 Task: Look for products in the category "Women's Health" from Solaray only.
Action: Mouse moved to (266, 147)
Screenshot: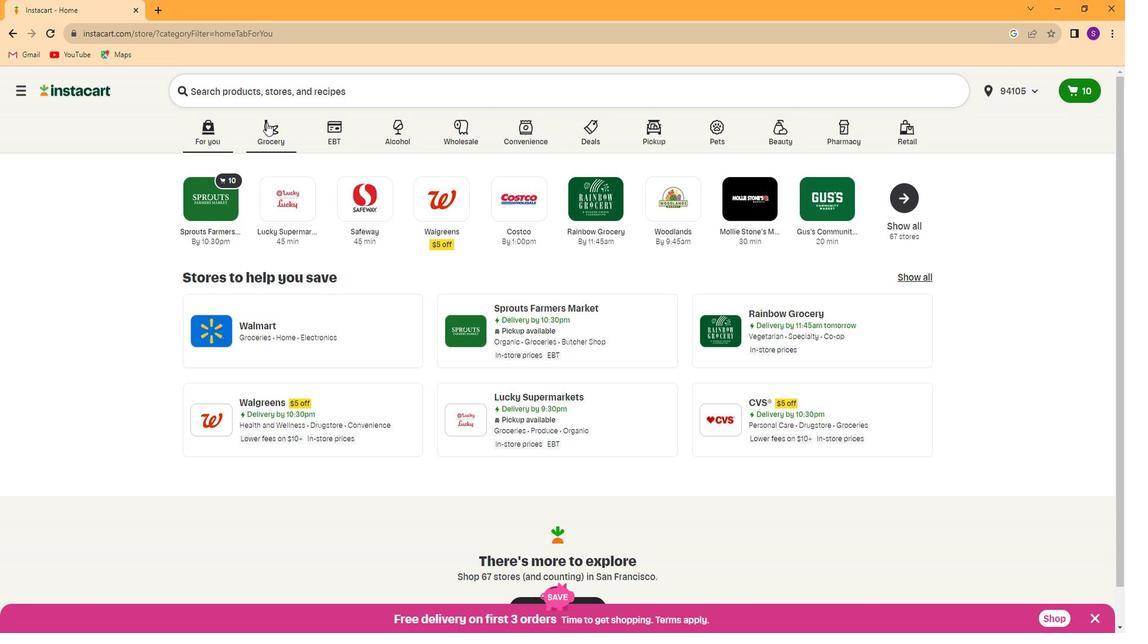 
Action: Mouse pressed left at (266, 147)
Screenshot: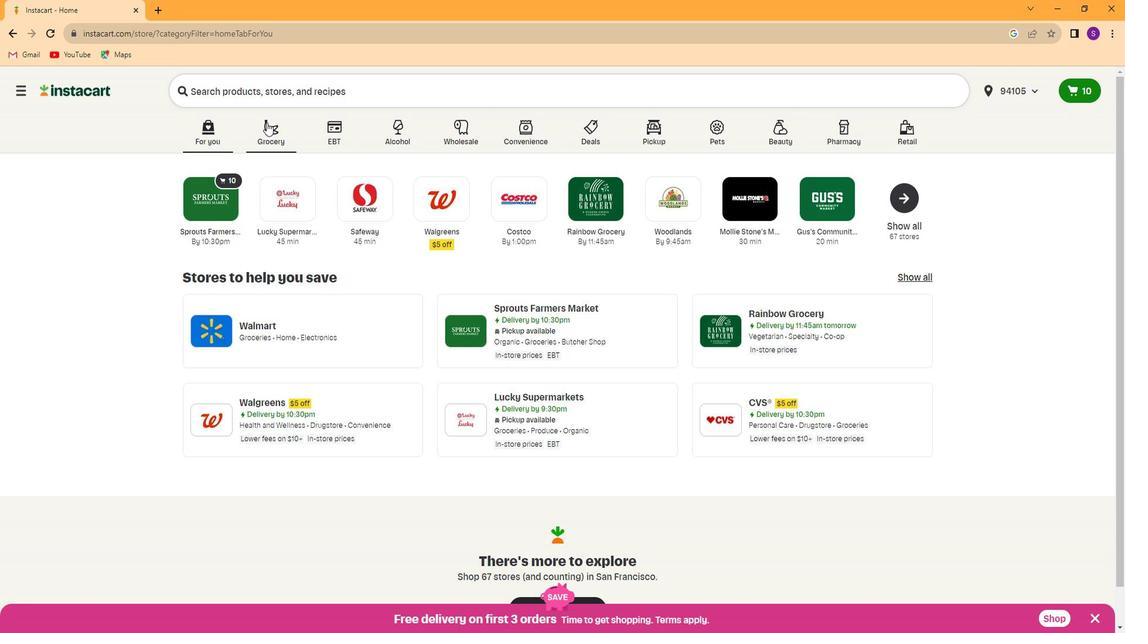 
Action: Mouse moved to (780, 239)
Screenshot: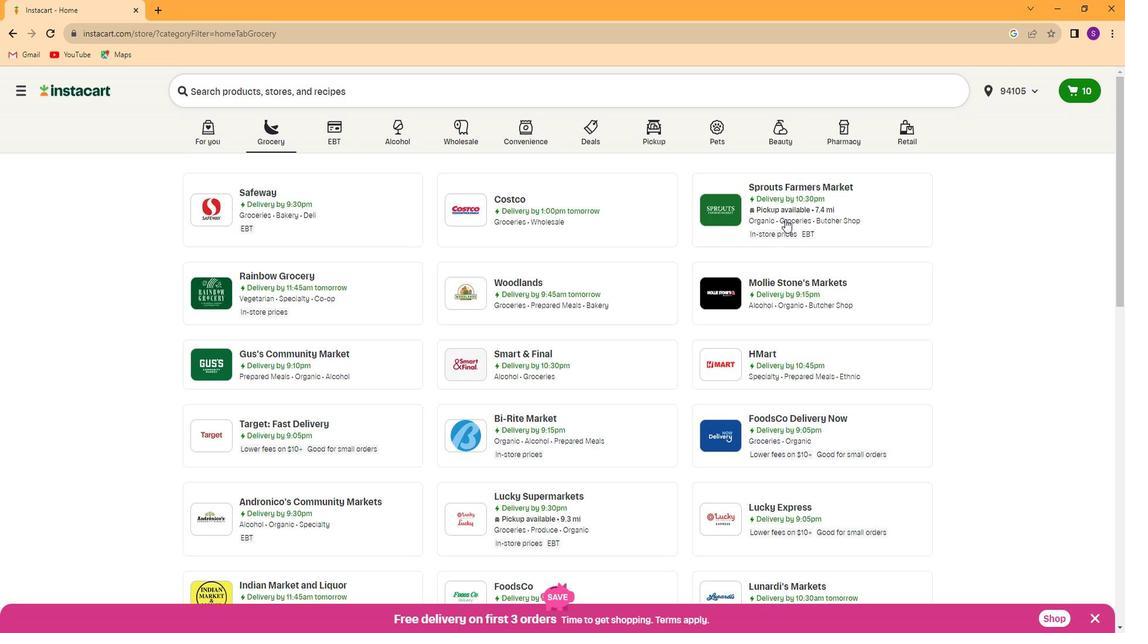 
Action: Mouse pressed left at (780, 239)
Screenshot: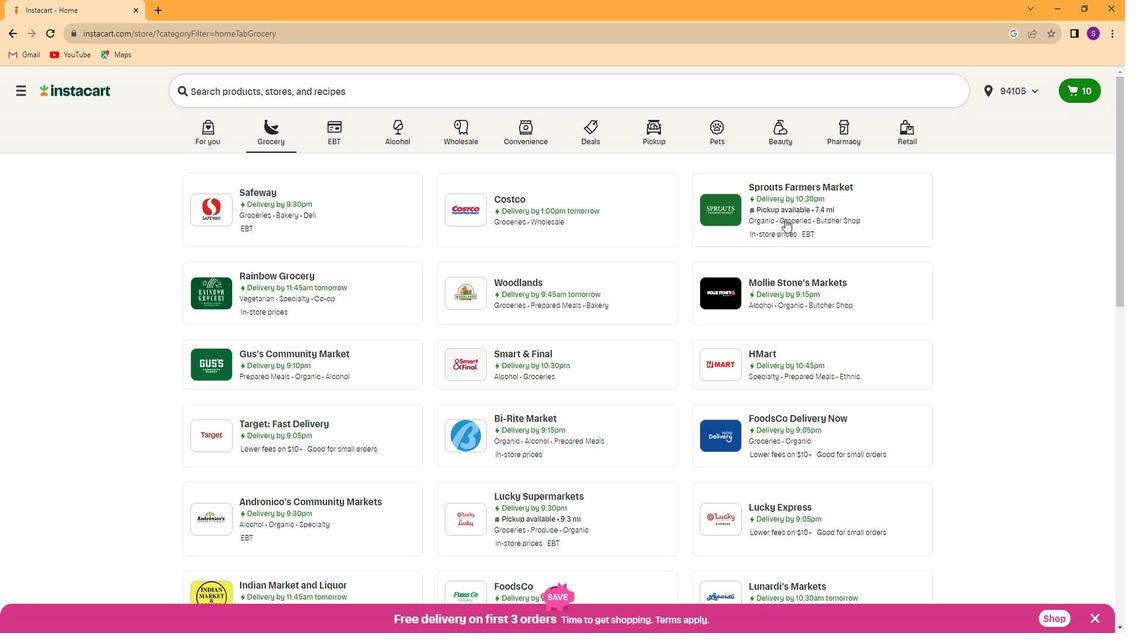 
Action: Mouse moved to (58, 455)
Screenshot: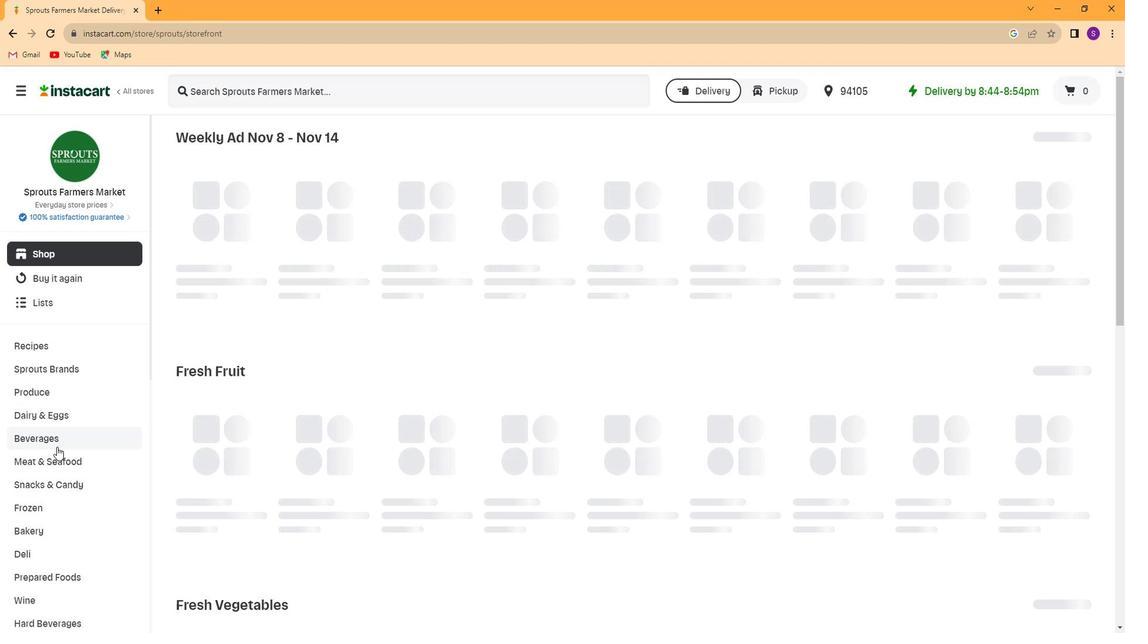 
Action: Mouse scrolled (58, 454) with delta (0, 0)
Screenshot: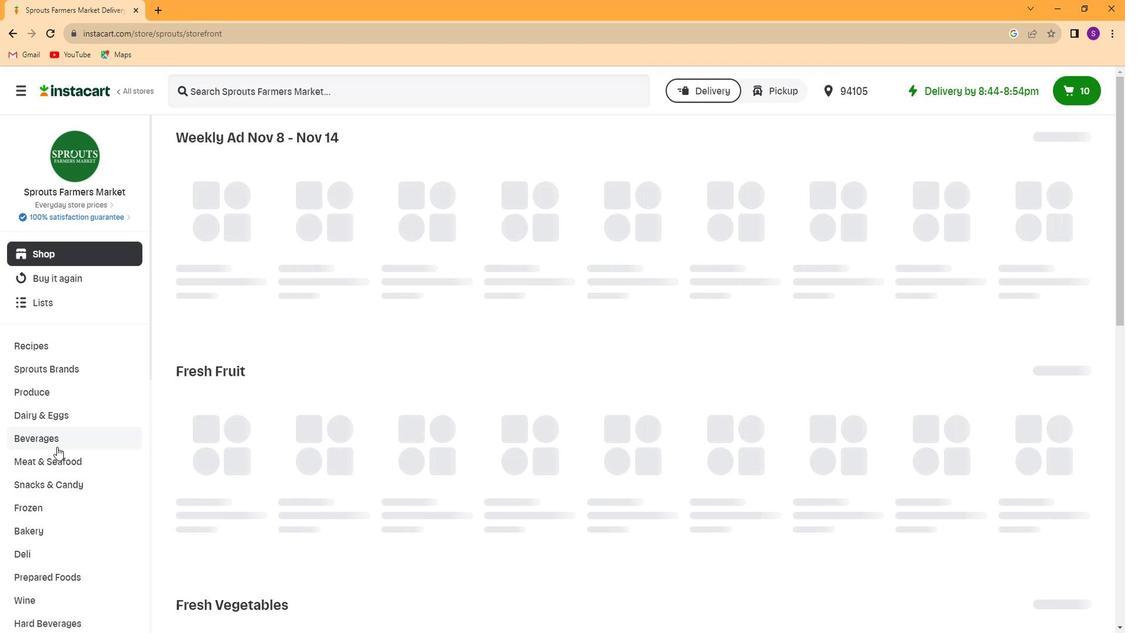 
Action: Mouse scrolled (58, 454) with delta (0, 0)
Screenshot: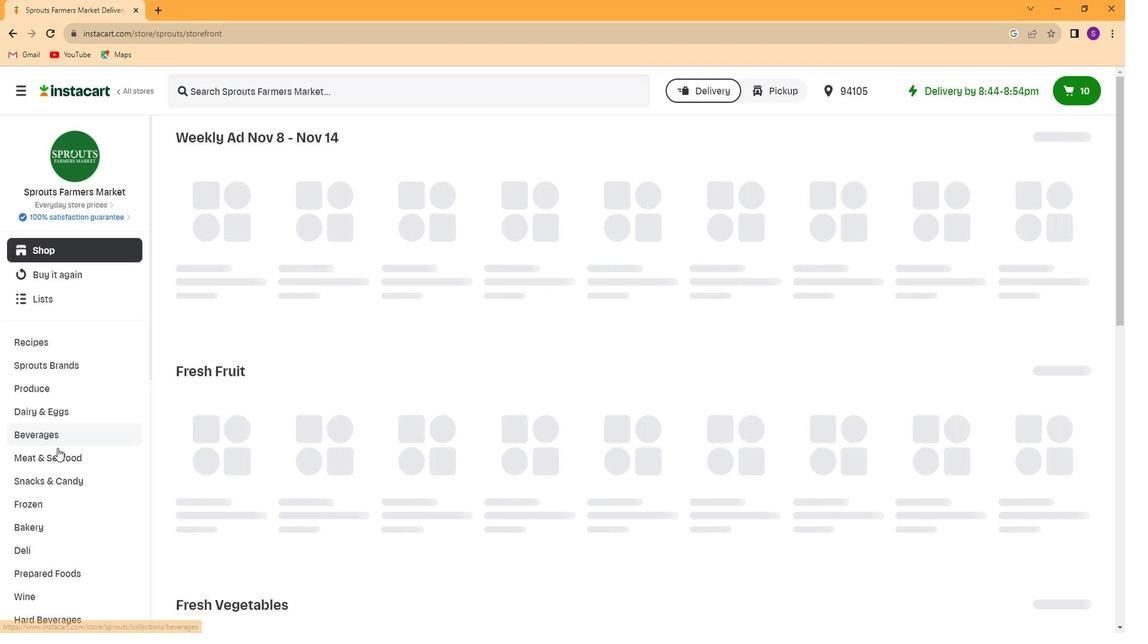 
Action: Mouse moved to (59, 456)
Screenshot: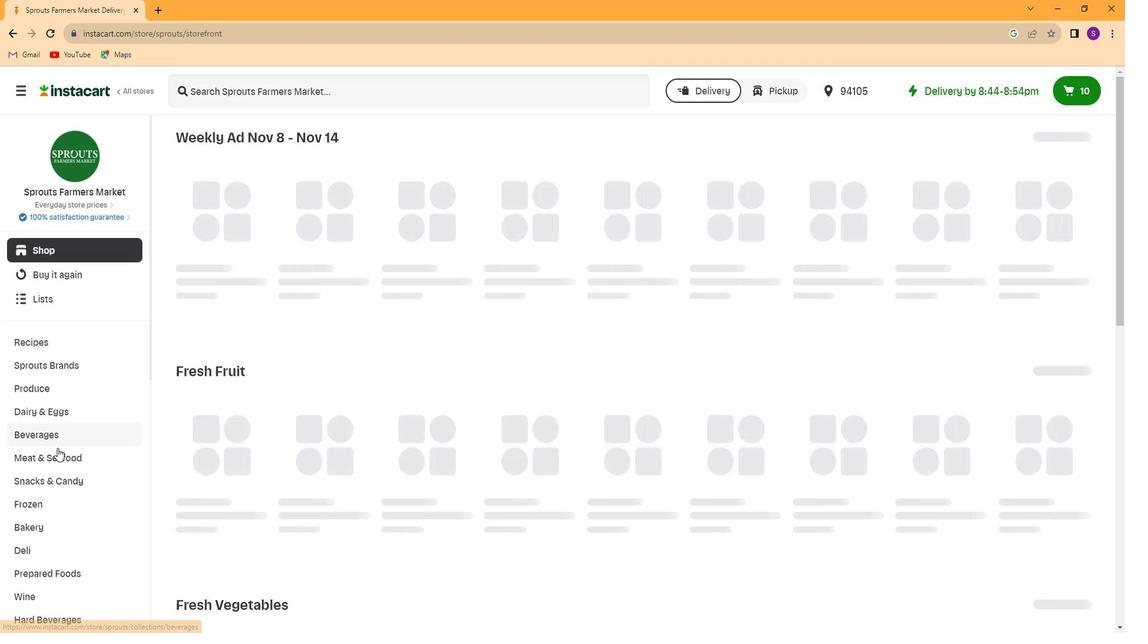 
Action: Mouse scrolled (59, 455) with delta (0, 0)
Screenshot: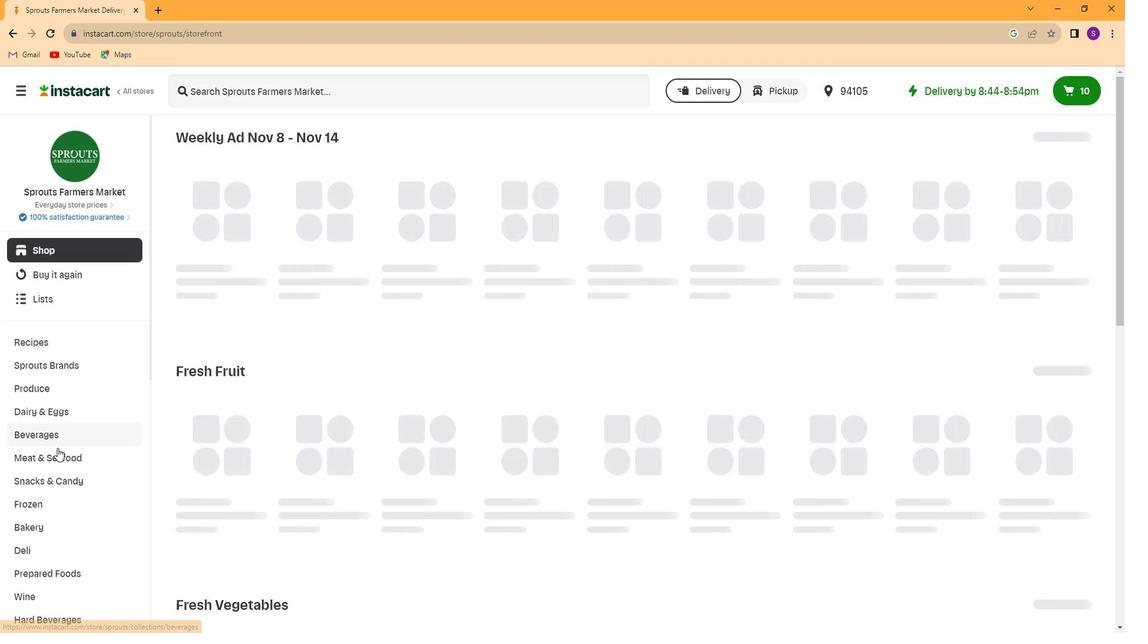 
Action: Mouse moved to (58, 457)
Screenshot: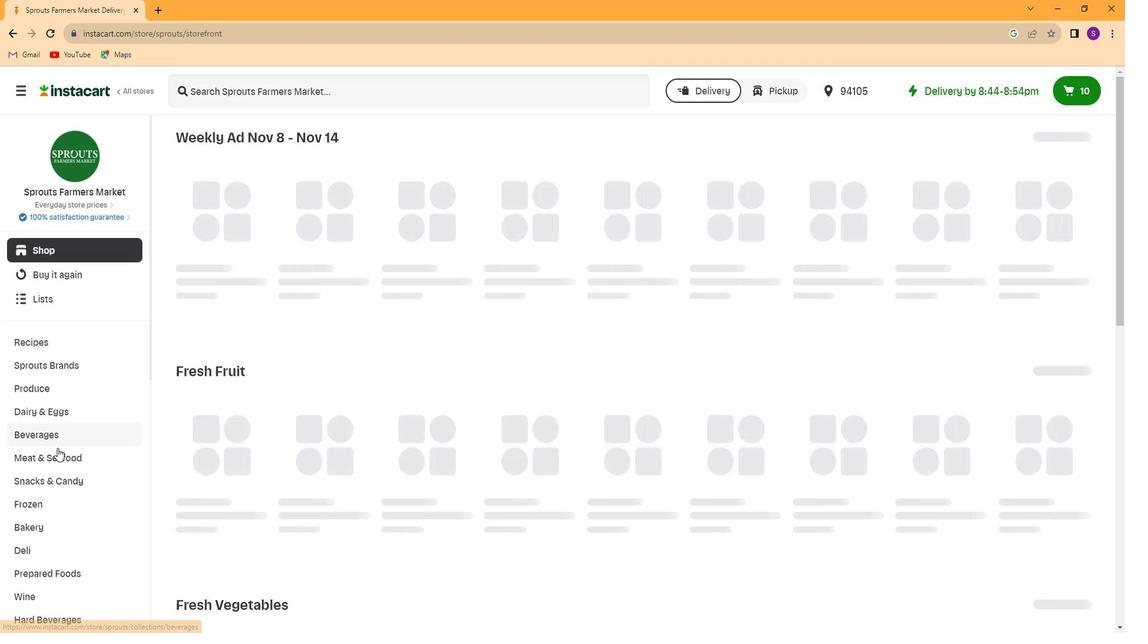 
Action: Mouse scrolled (58, 457) with delta (0, 0)
Screenshot: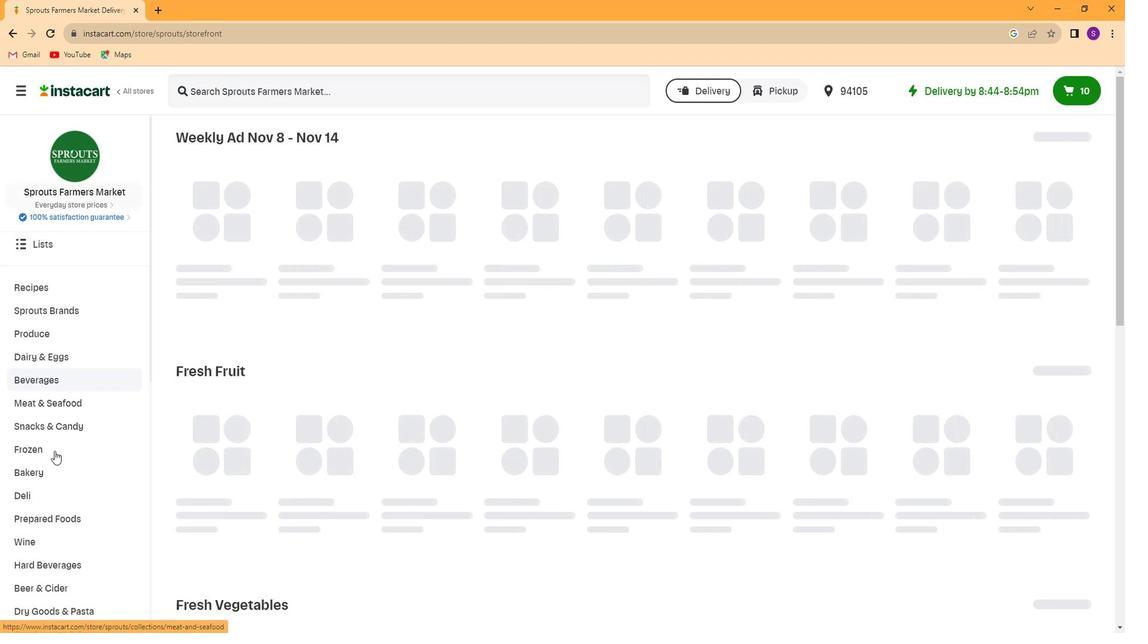 
Action: Mouse moved to (56, 459)
Screenshot: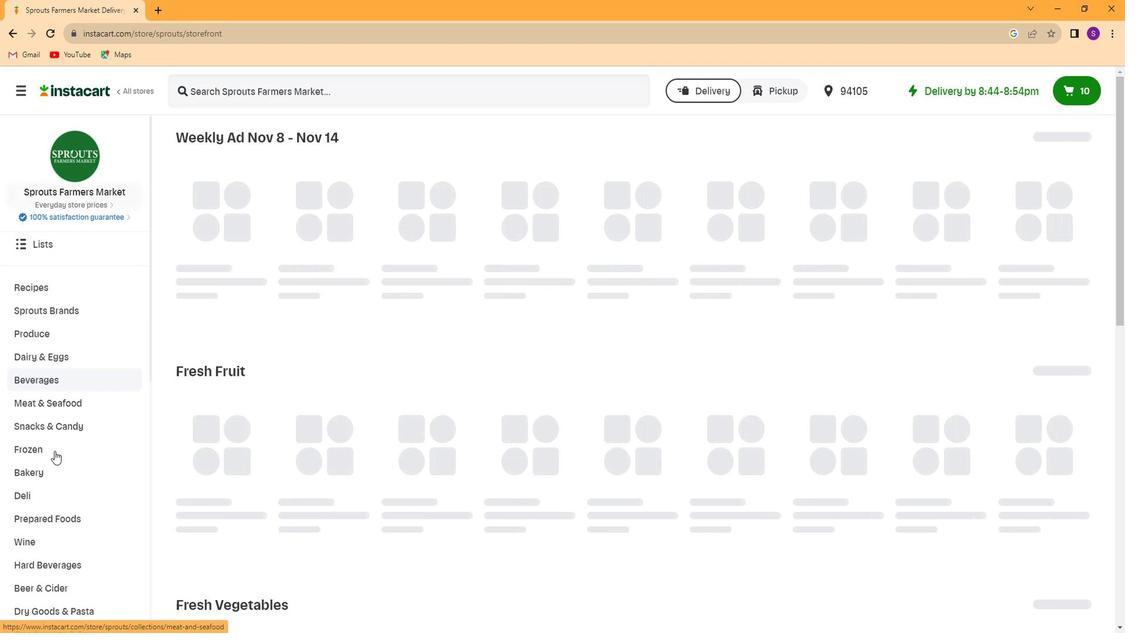 
Action: Mouse scrolled (56, 458) with delta (0, 0)
Screenshot: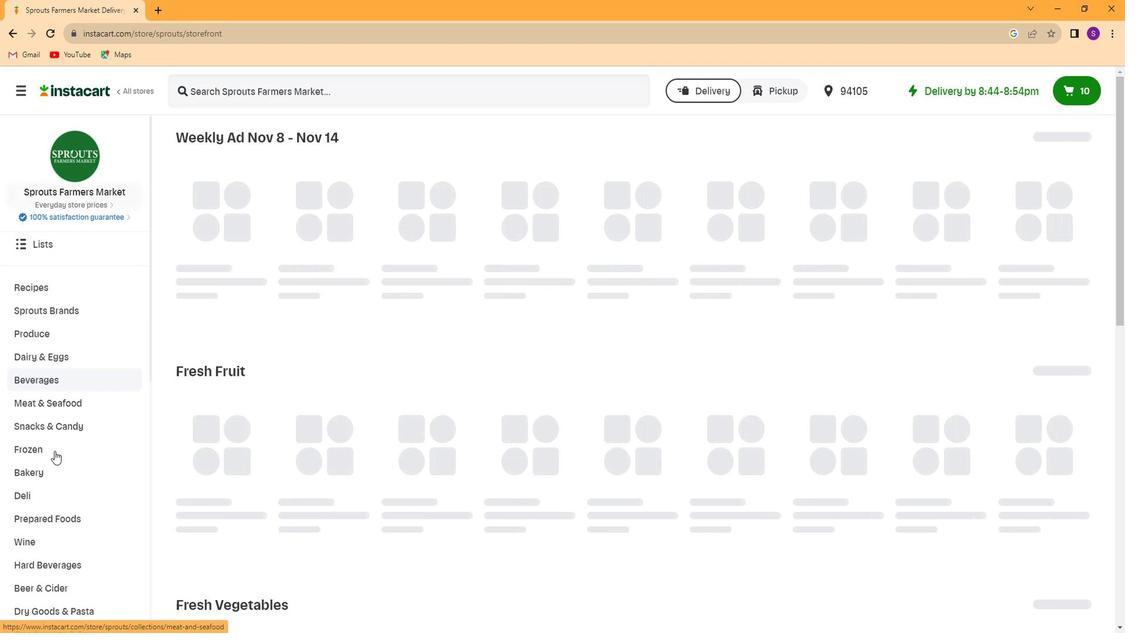 
Action: Mouse scrolled (56, 458) with delta (0, 0)
Screenshot: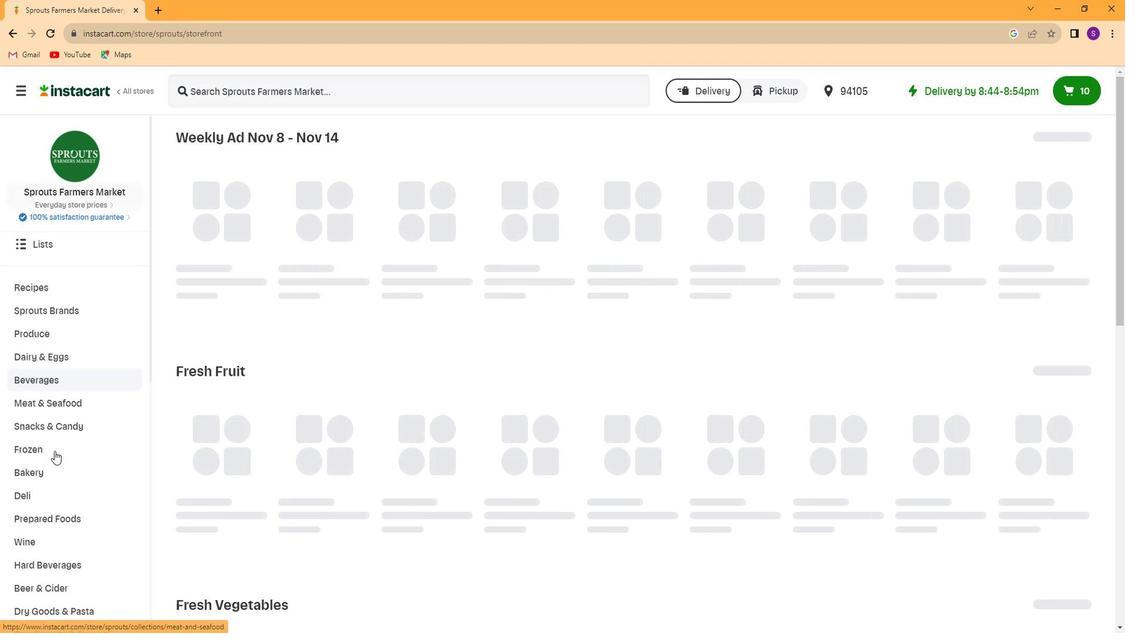 
Action: Mouse scrolled (56, 458) with delta (0, 0)
Screenshot: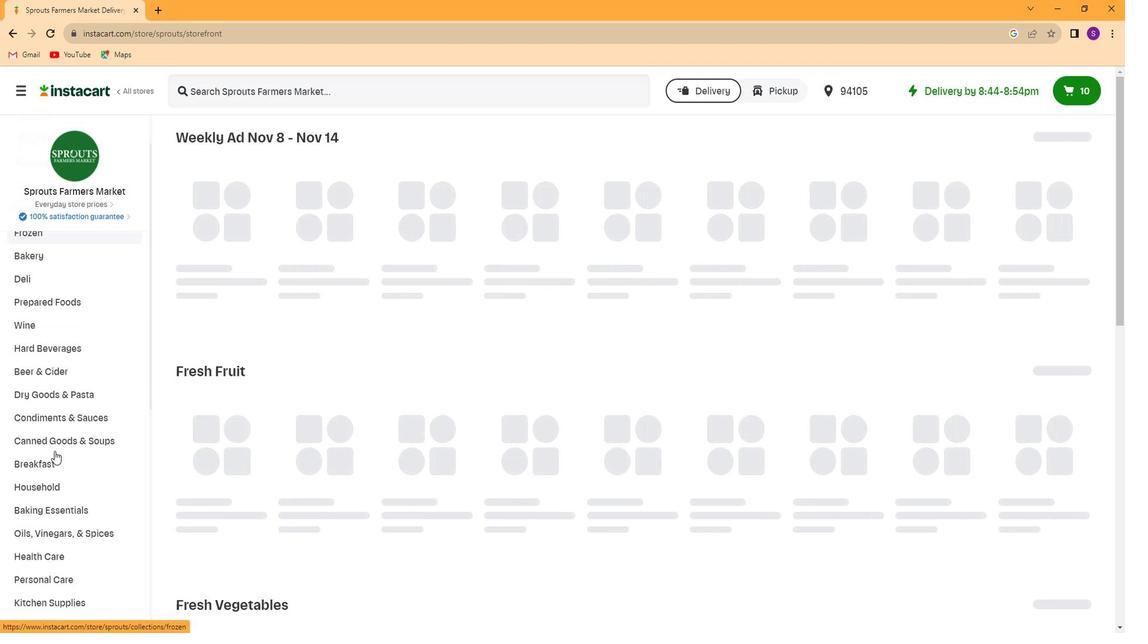 
Action: Mouse scrolled (56, 458) with delta (0, 0)
Screenshot: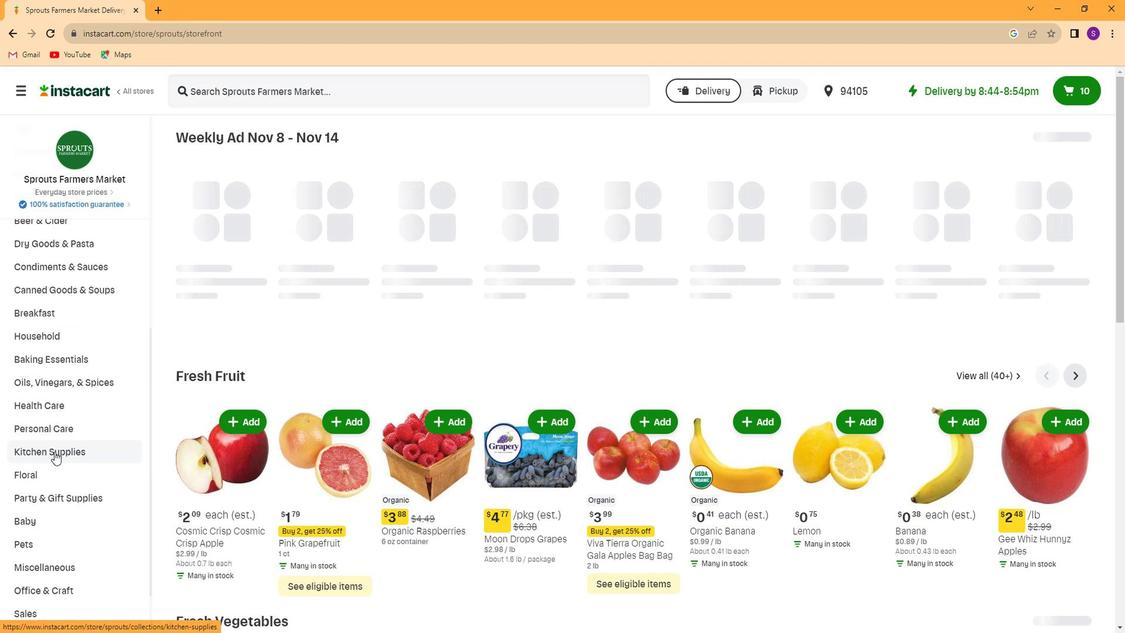 
Action: Mouse moved to (55, 461)
Screenshot: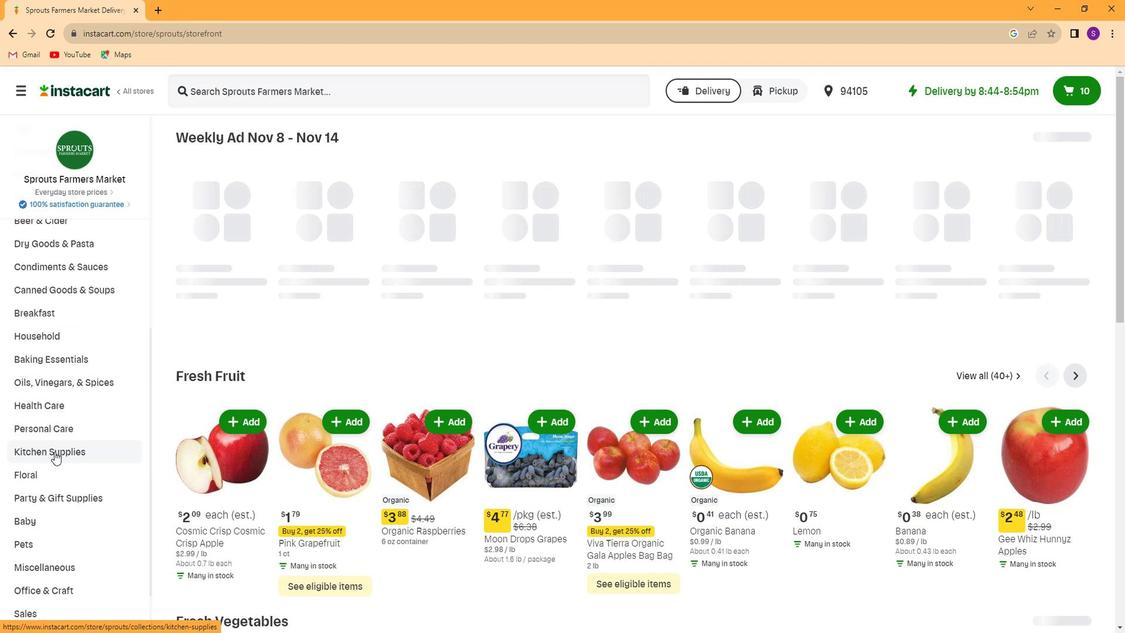 
Action: Mouse scrolled (55, 461) with delta (0, 0)
Screenshot: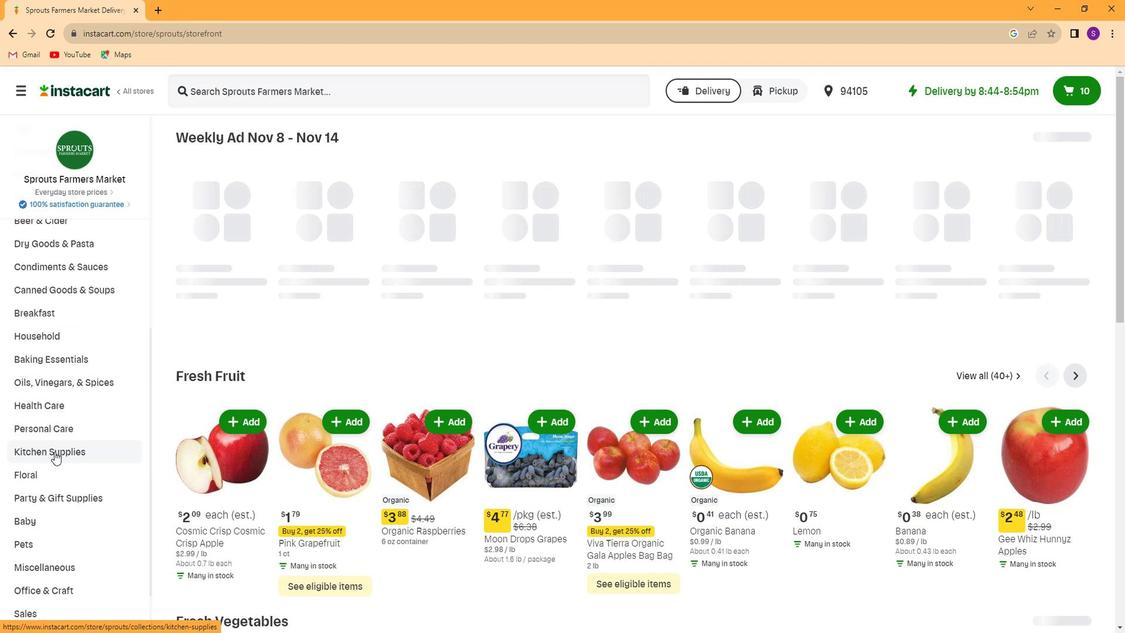 
Action: Mouse moved to (53, 463)
Screenshot: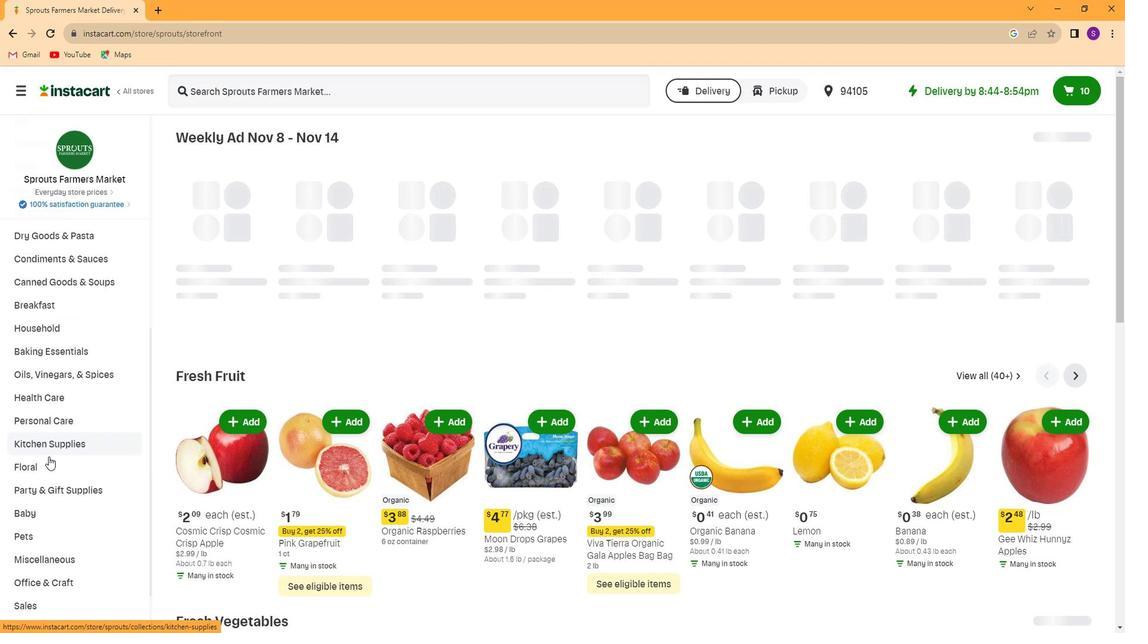 
Action: Mouse scrolled (53, 462) with delta (0, 0)
Screenshot: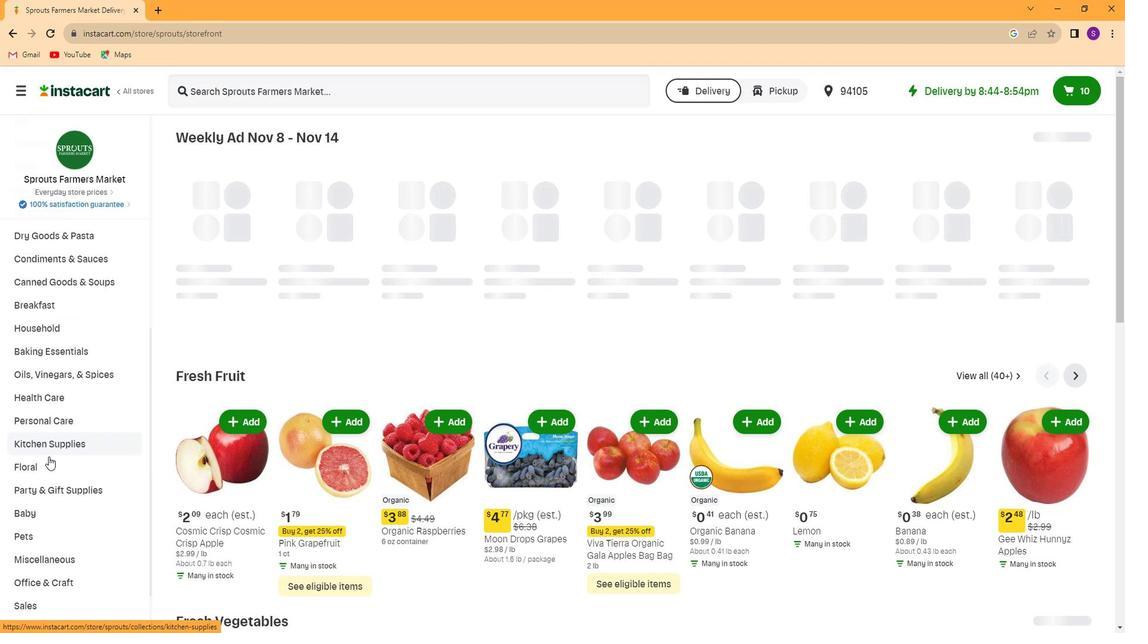 
Action: Mouse moved to (50, 464)
Screenshot: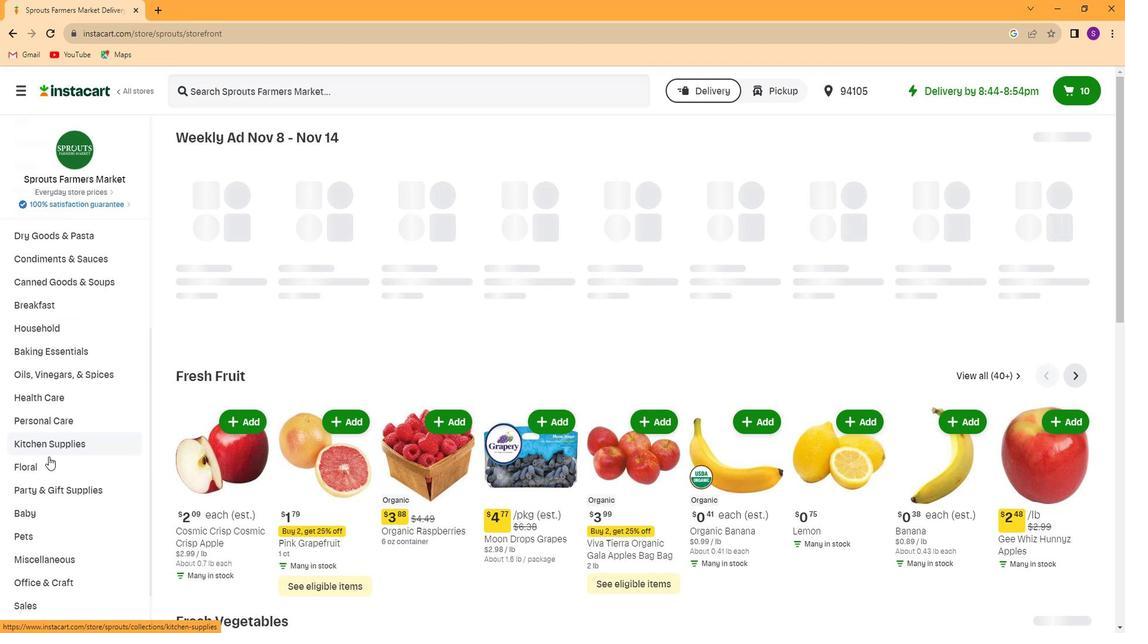 
Action: Mouse scrolled (50, 465) with delta (0, 0)
Screenshot: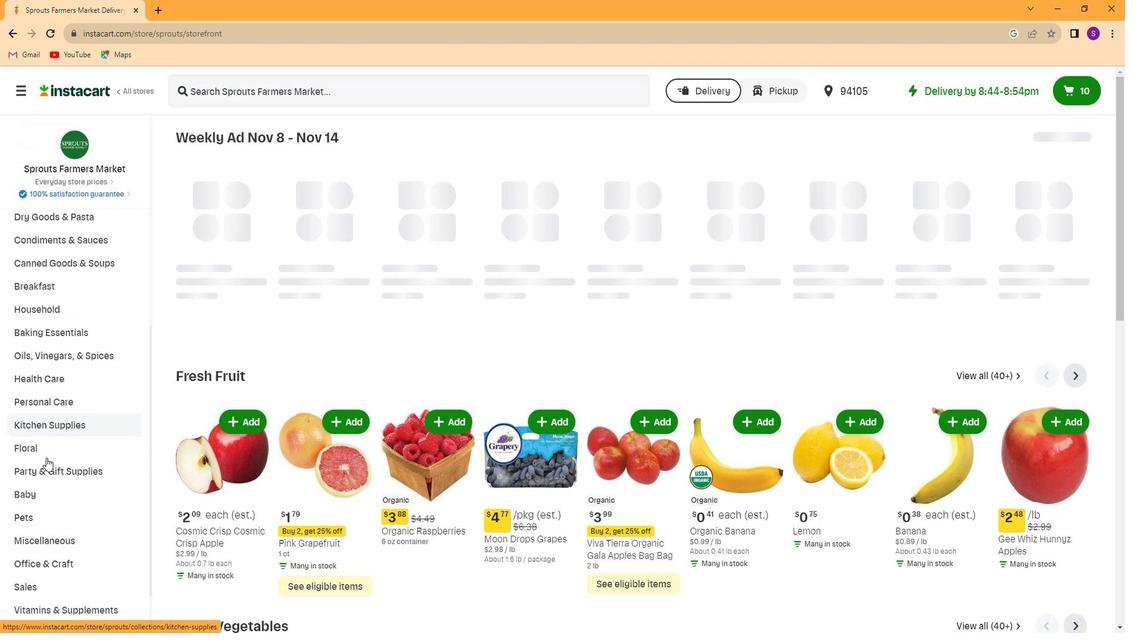
Action: Mouse moved to (49, 465)
Screenshot: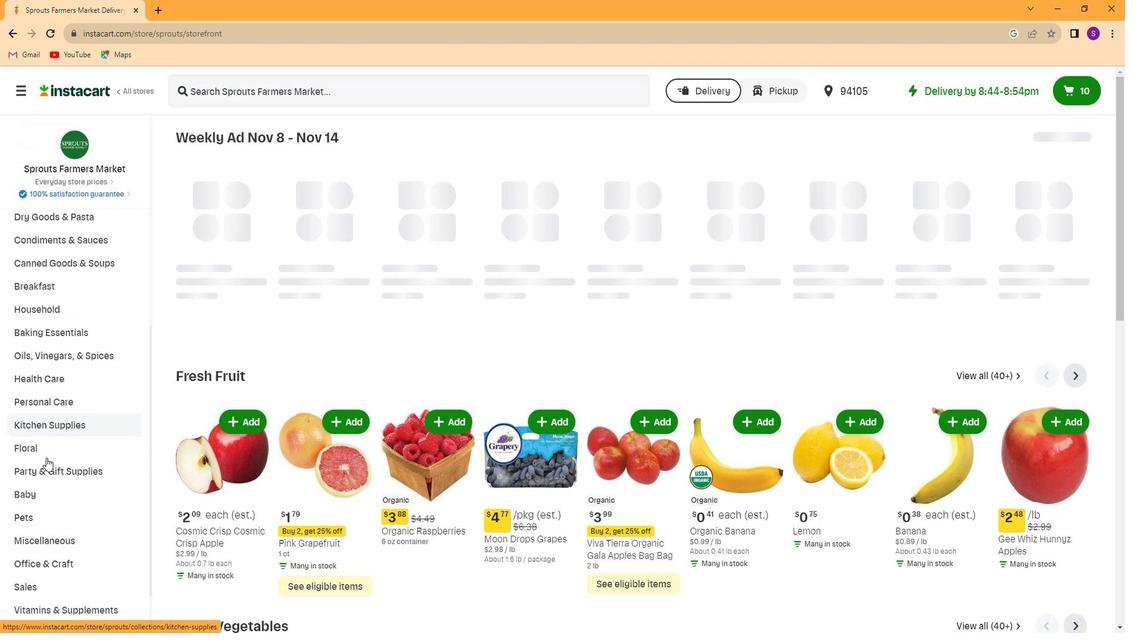
Action: Mouse scrolled (49, 464) with delta (0, 0)
Screenshot: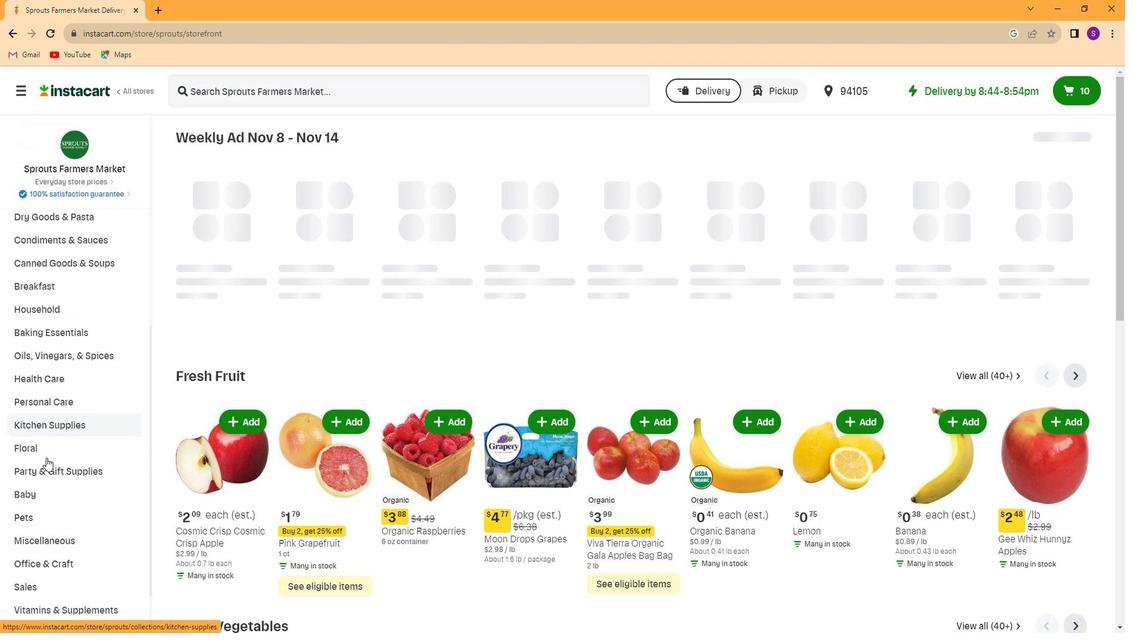 
Action: Mouse moved to (48, 465)
Screenshot: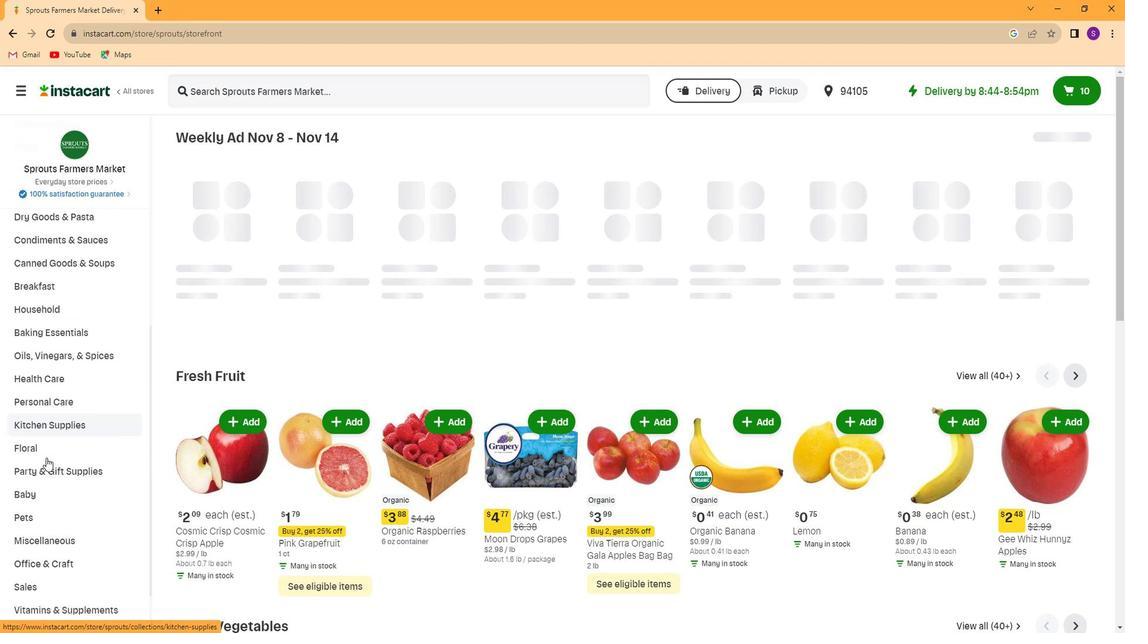 
Action: Mouse scrolled (48, 465) with delta (0, 0)
Screenshot: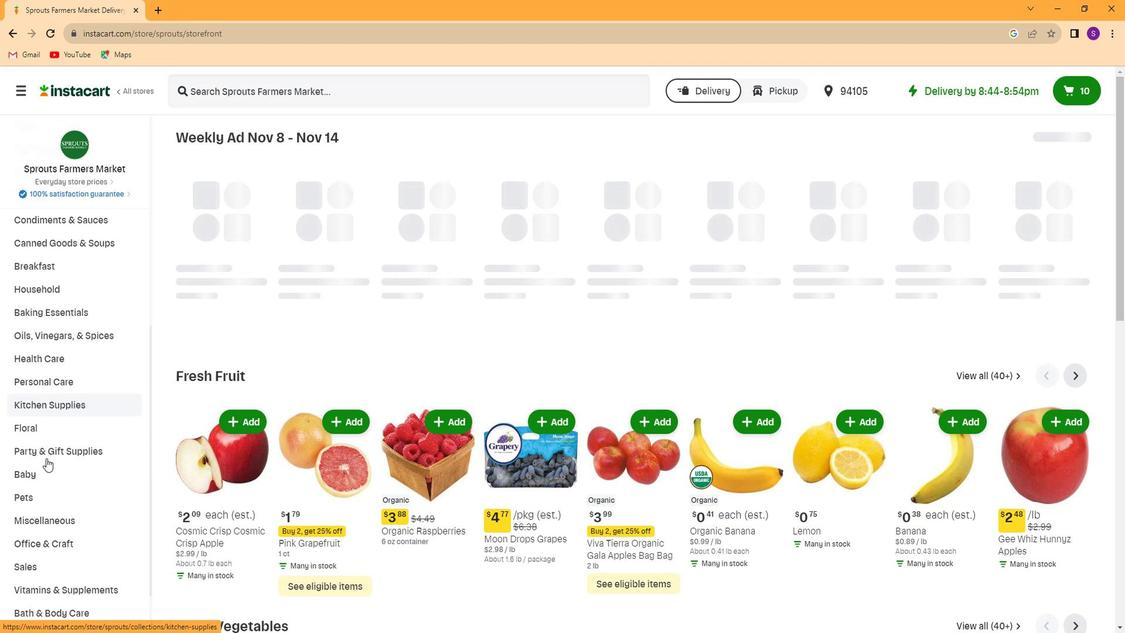 
Action: Mouse moved to (48, 466)
Screenshot: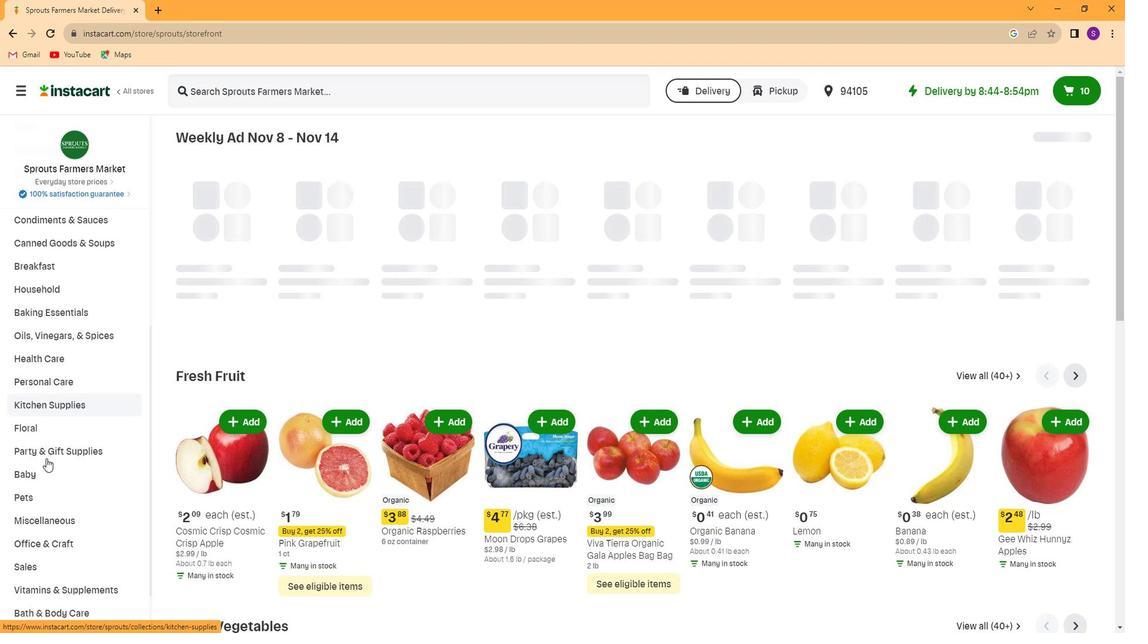 
Action: Mouse scrolled (48, 465) with delta (0, 0)
Screenshot: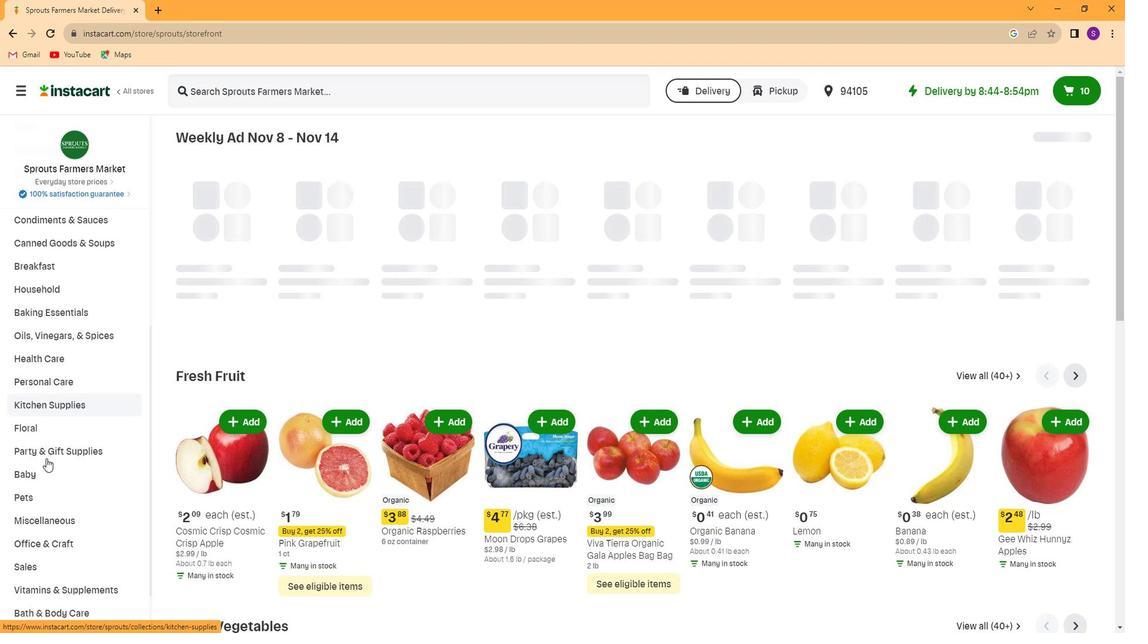 
Action: Mouse moved to (76, 564)
Screenshot: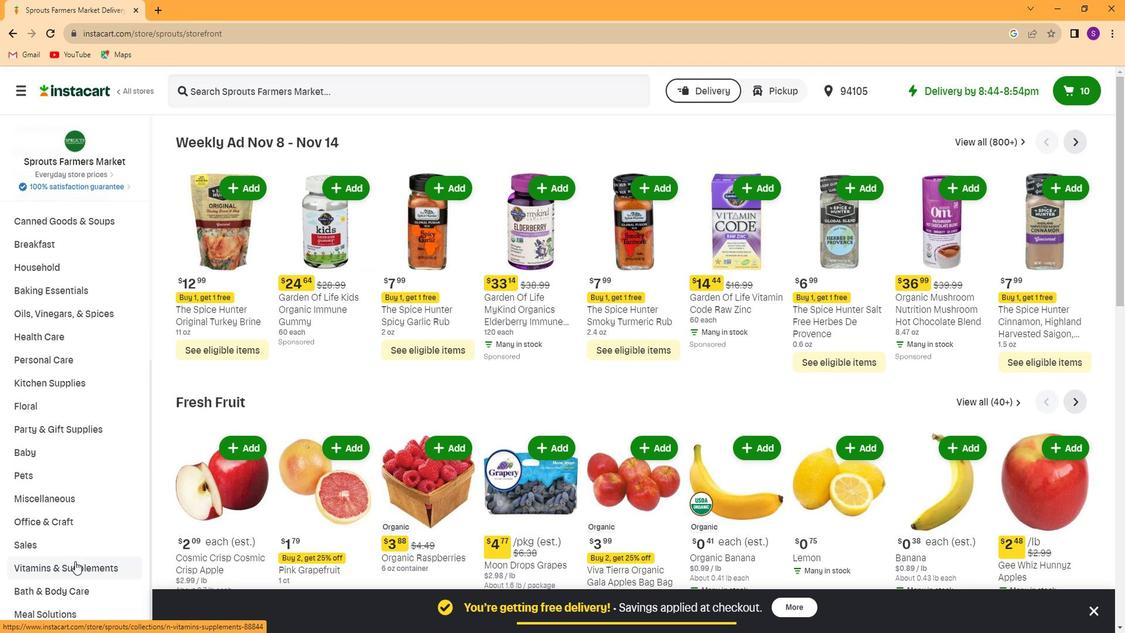 
Action: Mouse pressed left at (76, 564)
Screenshot: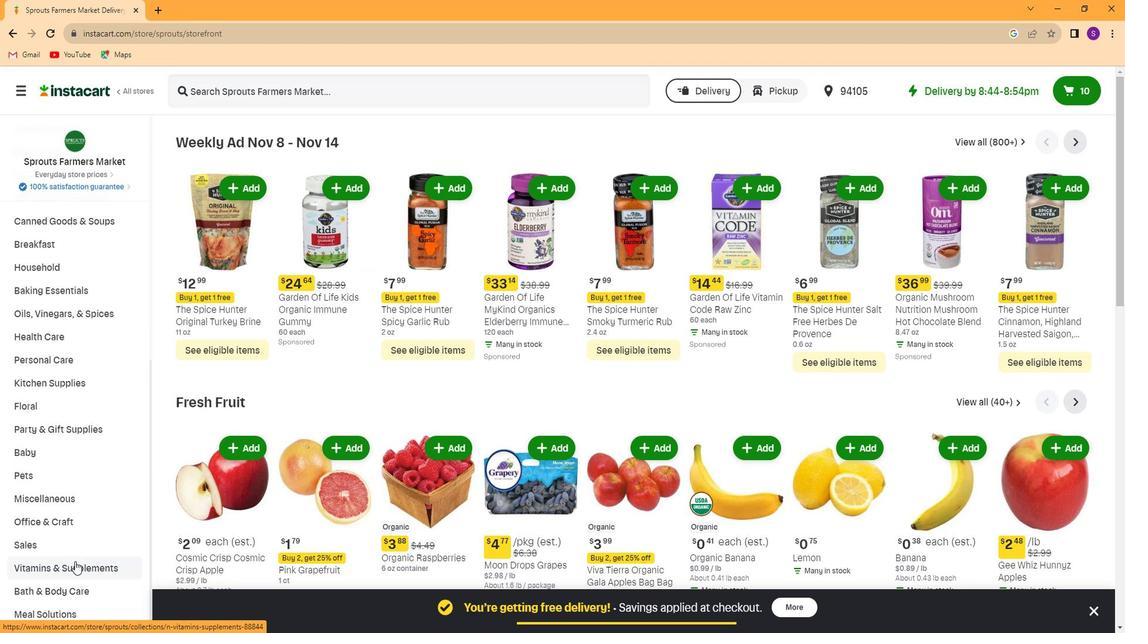 
Action: Mouse moved to (80, 527)
Screenshot: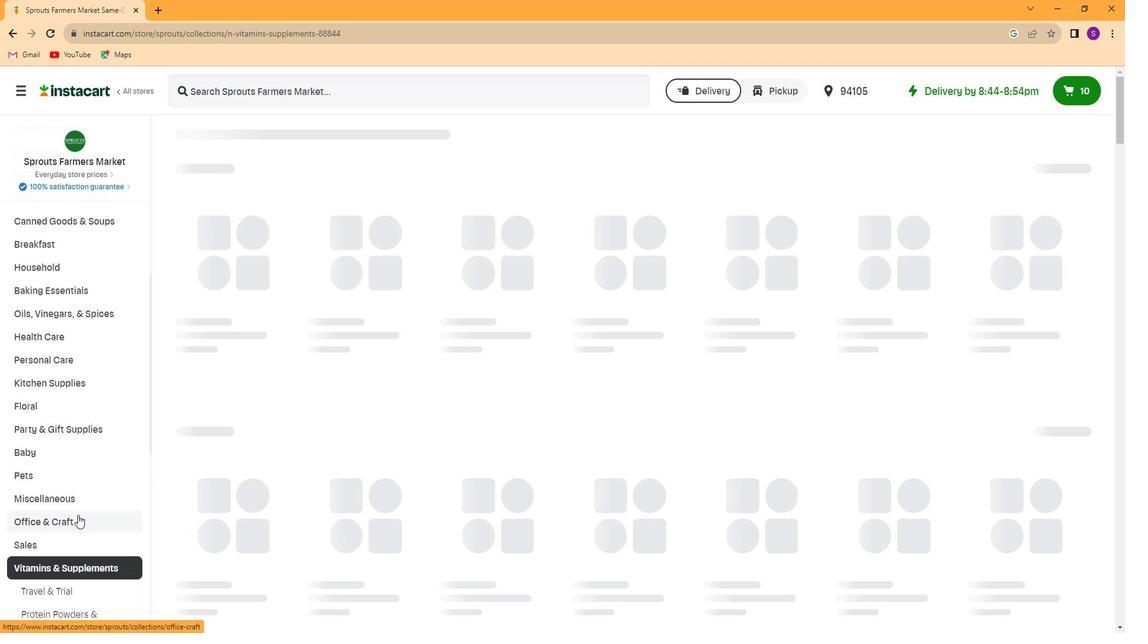 
Action: Mouse scrolled (80, 526) with delta (0, 0)
Screenshot: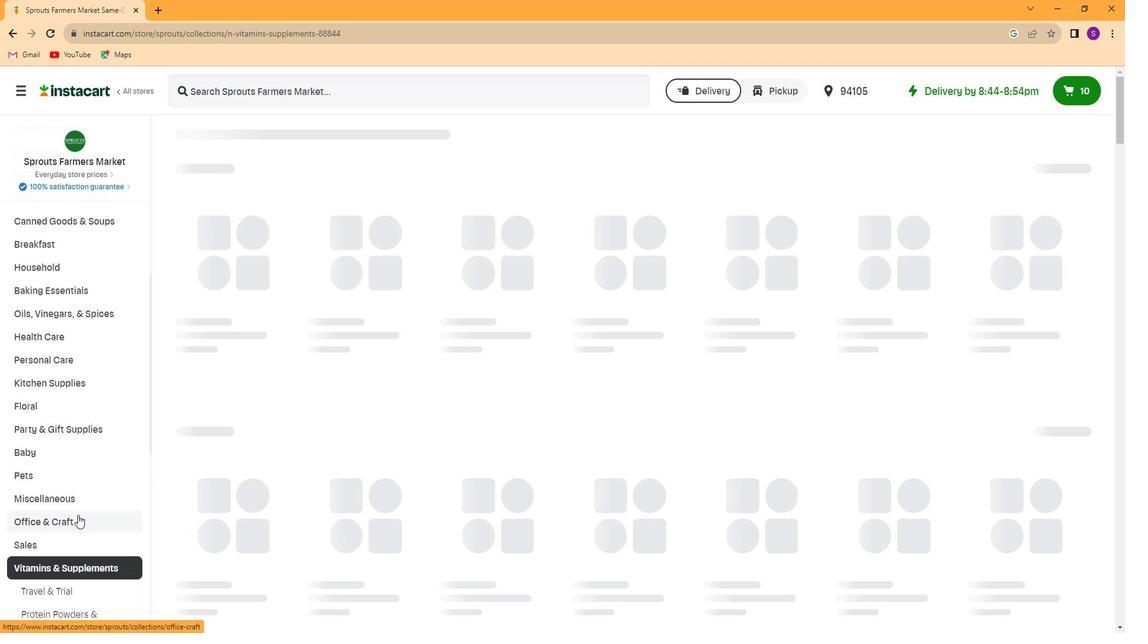
Action: Mouse moved to (77, 515)
Screenshot: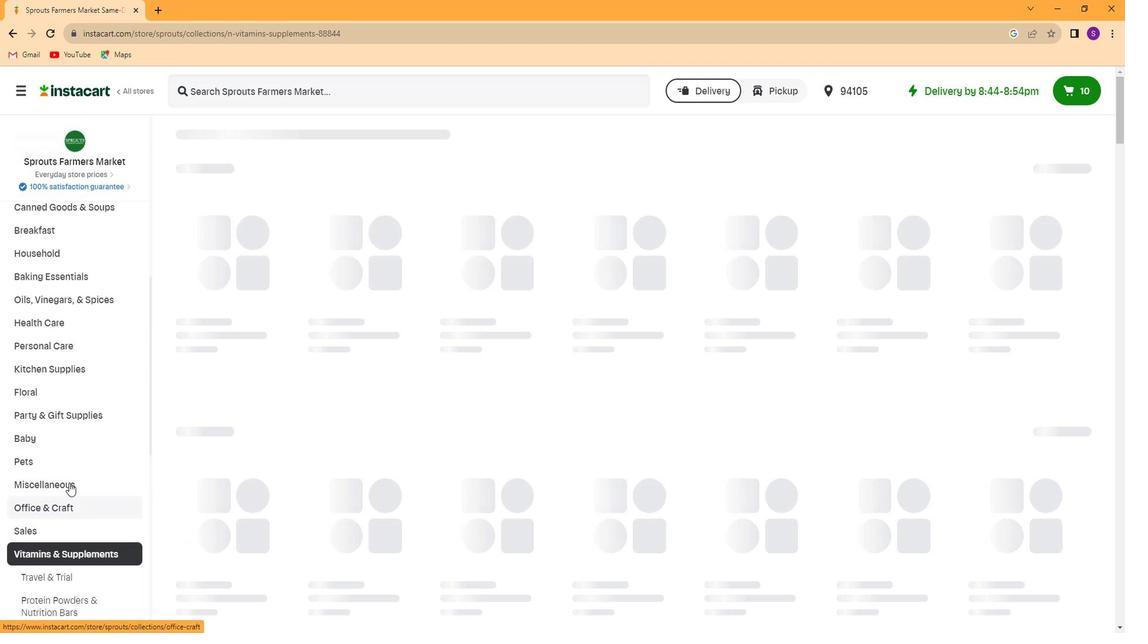 
Action: Mouse scrolled (77, 515) with delta (0, 0)
Screenshot: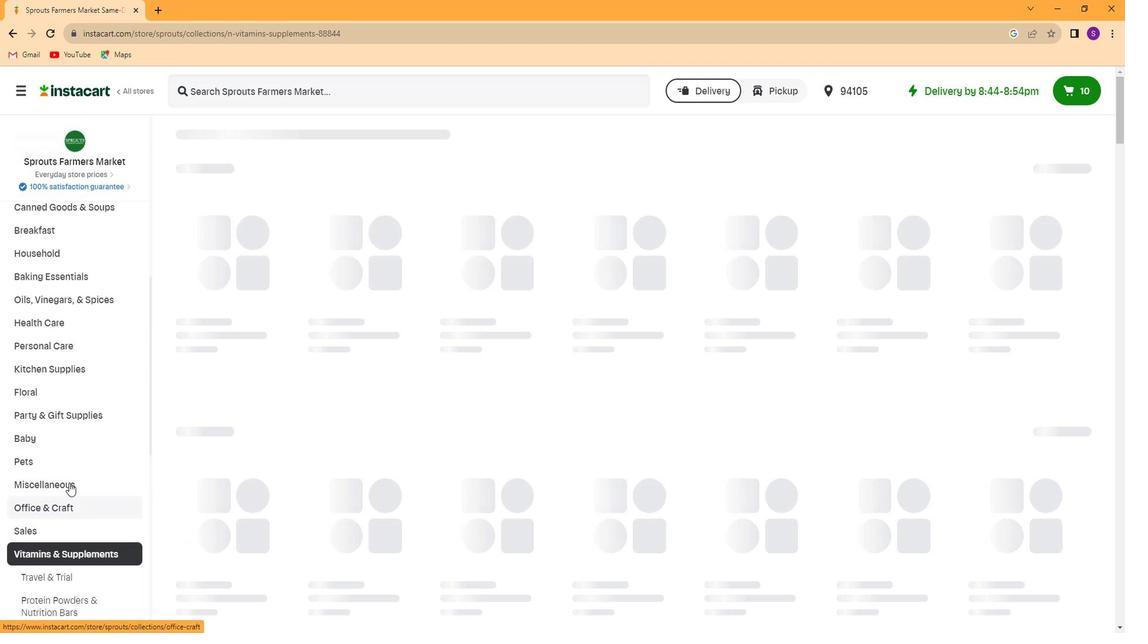 
Action: Mouse moved to (67, 477)
Screenshot: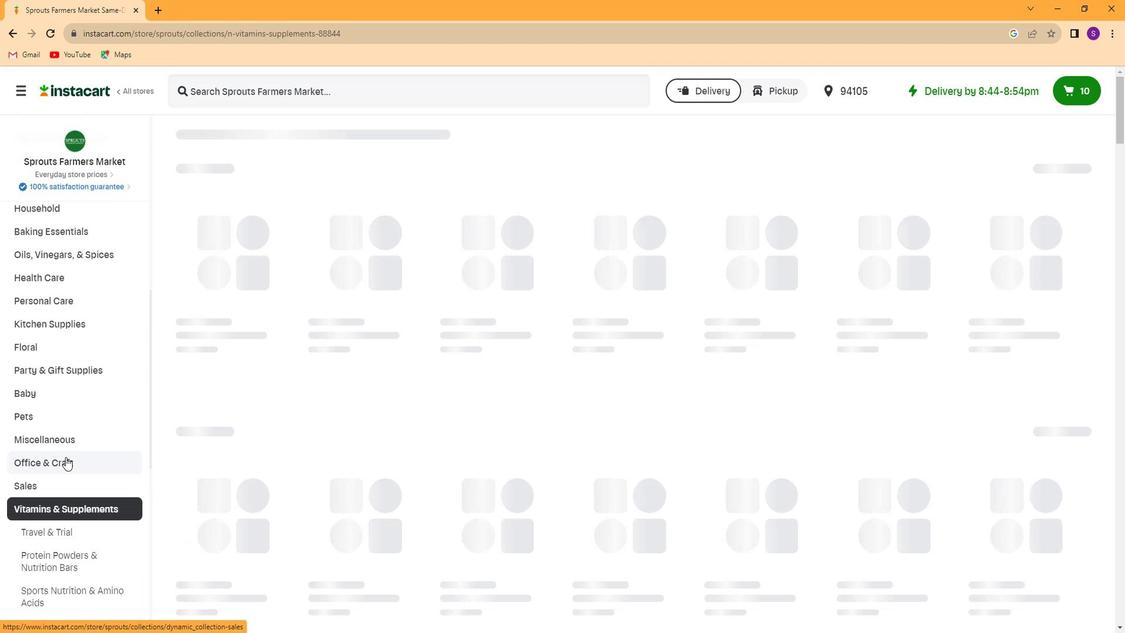 
Action: Mouse scrolled (67, 476) with delta (0, 0)
Screenshot: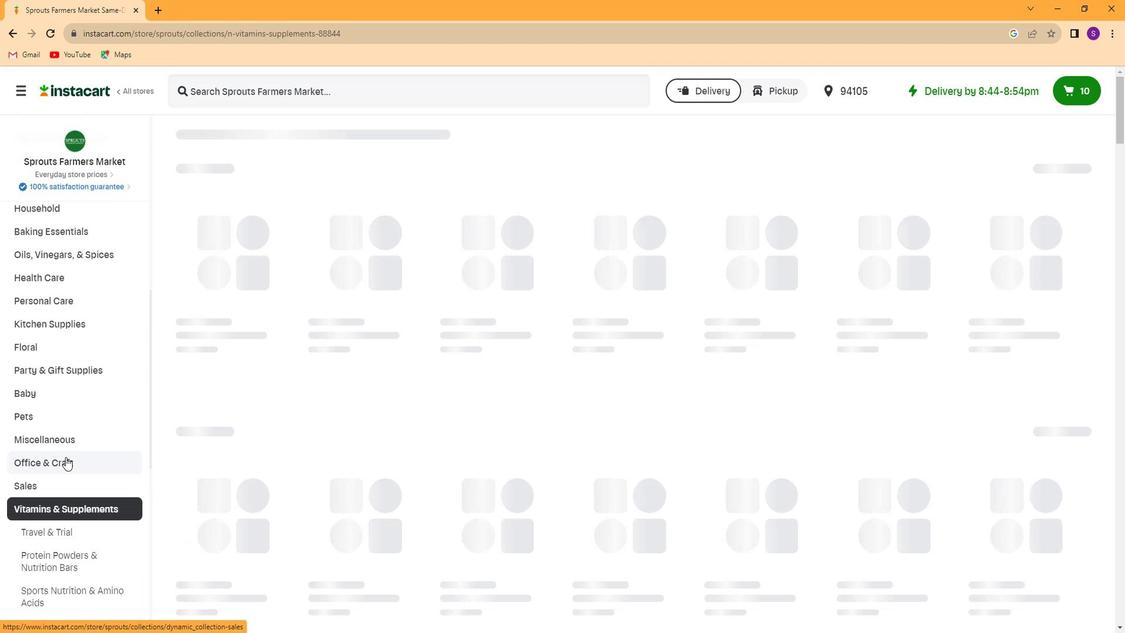 
Action: Mouse moved to (67, 462)
Screenshot: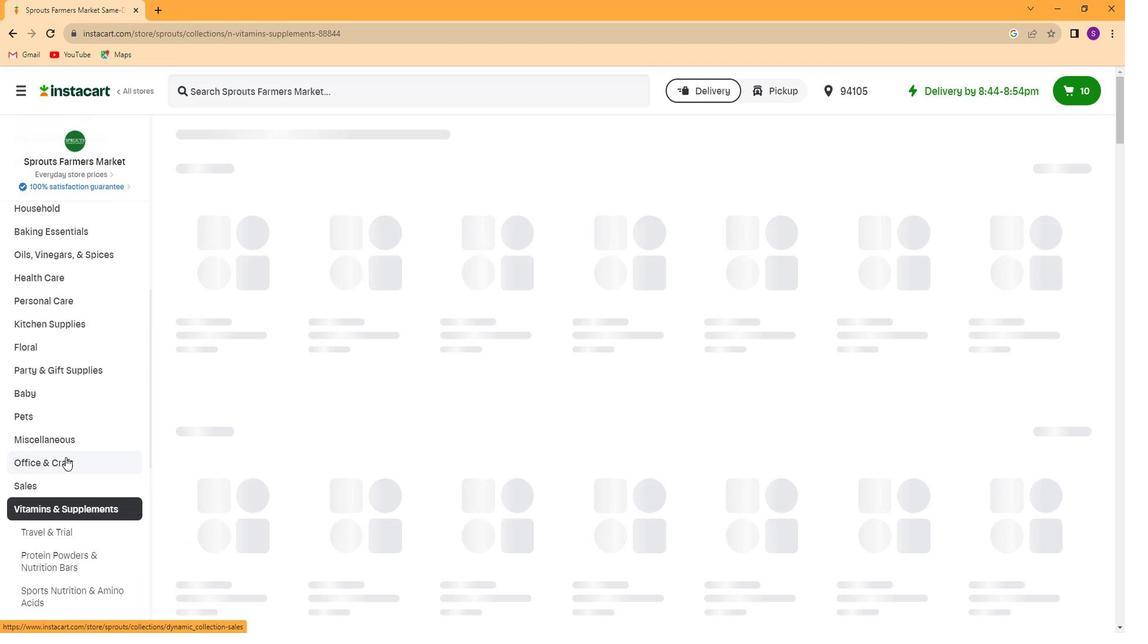 
Action: Mouse scrolled (67, 461) with delta (0, 0)
Screenshot: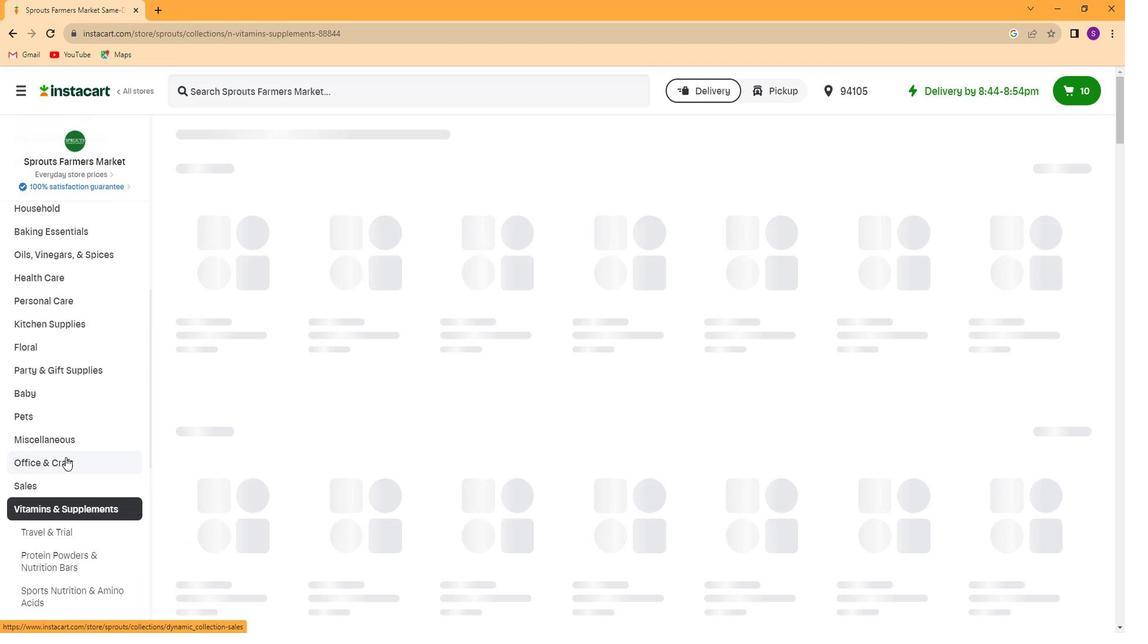 
Action: Mouse moved to (85, 562)
Screenshot: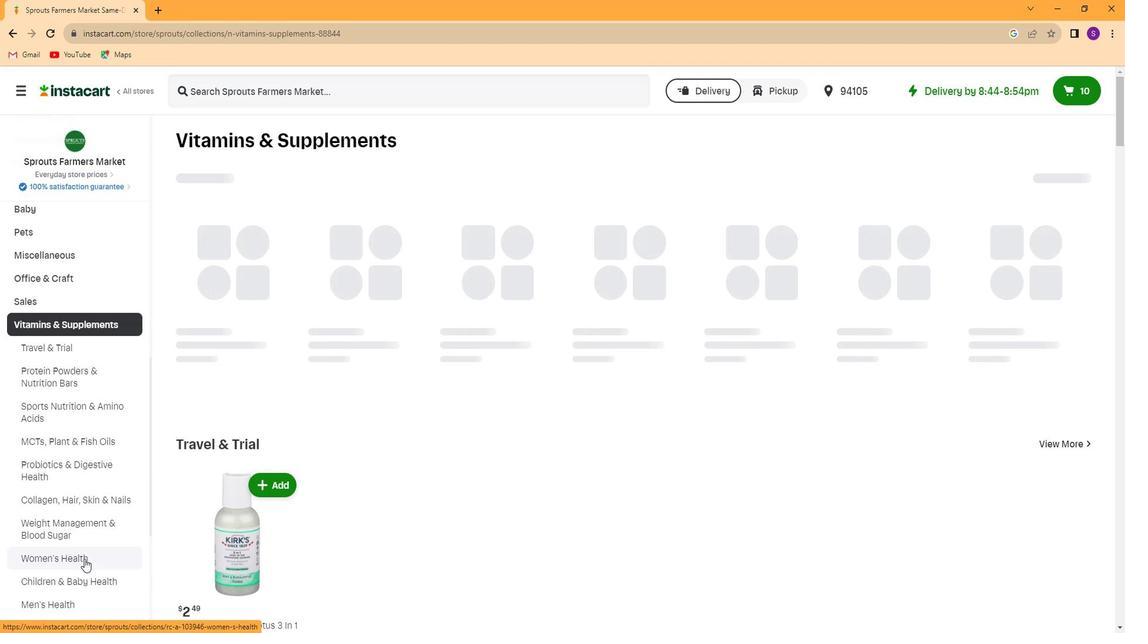 
Action: Mouse pressed left at (85, 562)
Screenshot: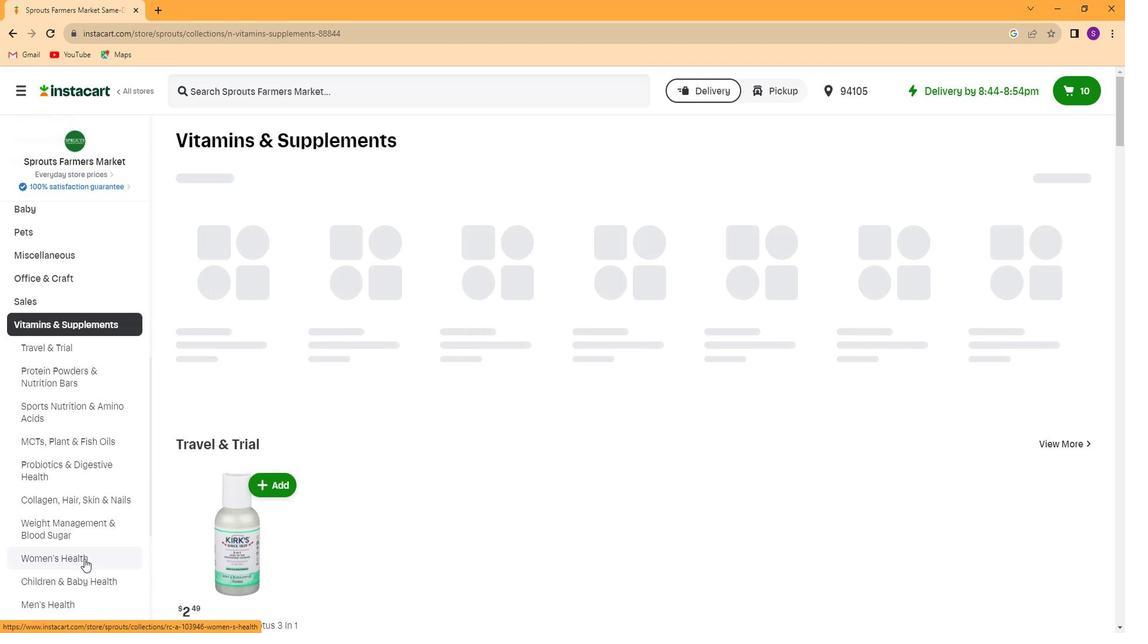 
Action: Mouse moved to (397, 208)
Screenshot: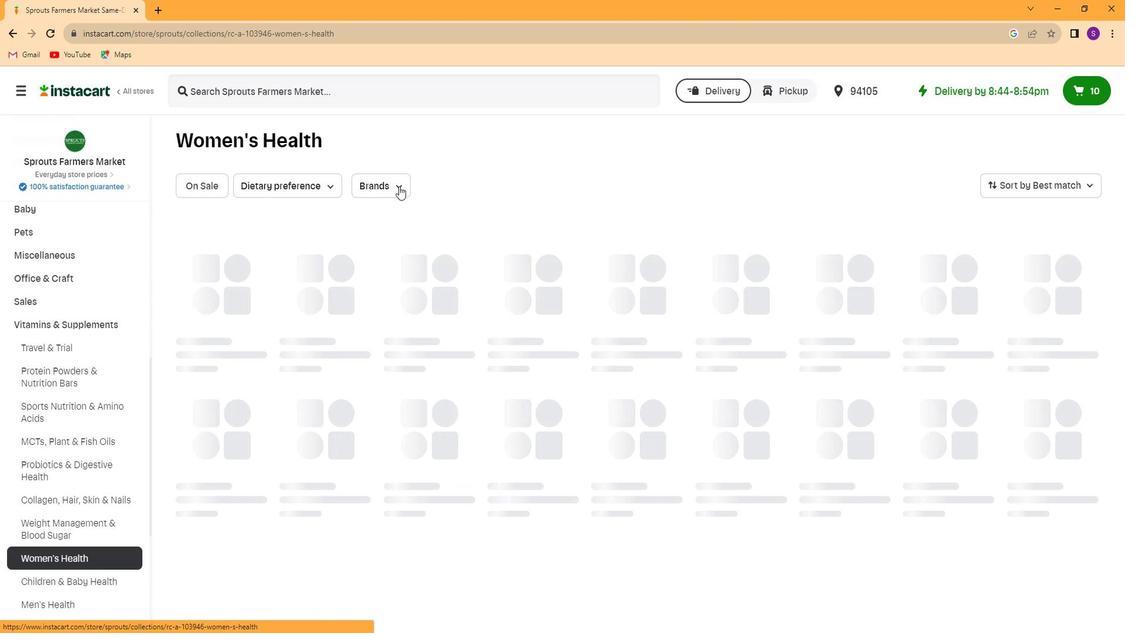
Action: Mouse pressed left at (397, 208)
Screenshot: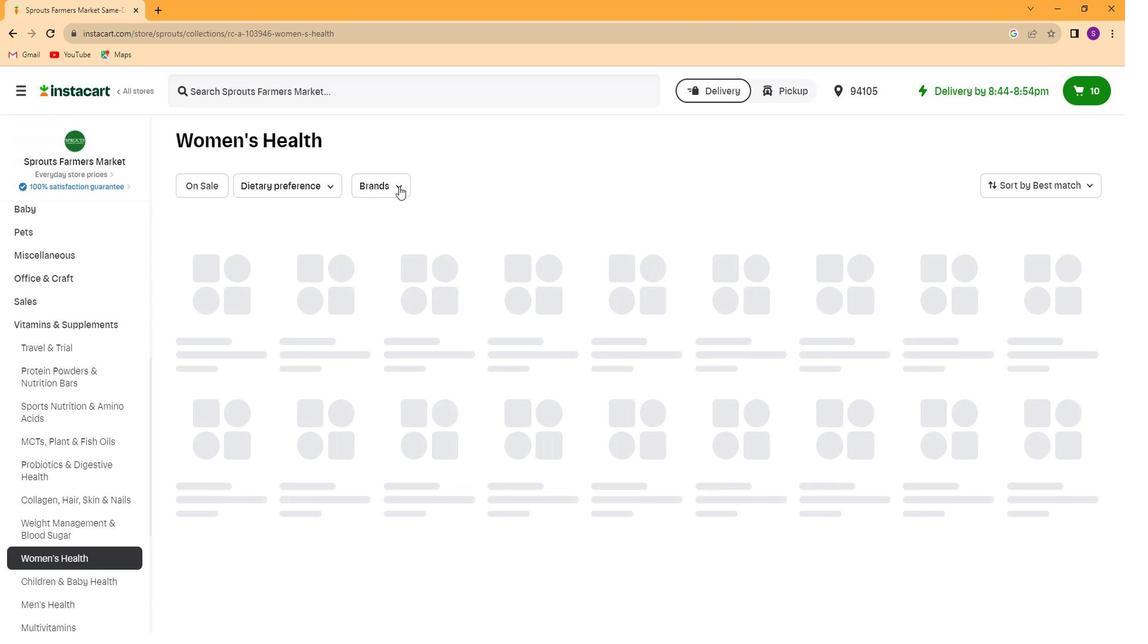 
Action: Mouse moved to (430, 281)
Screenshot: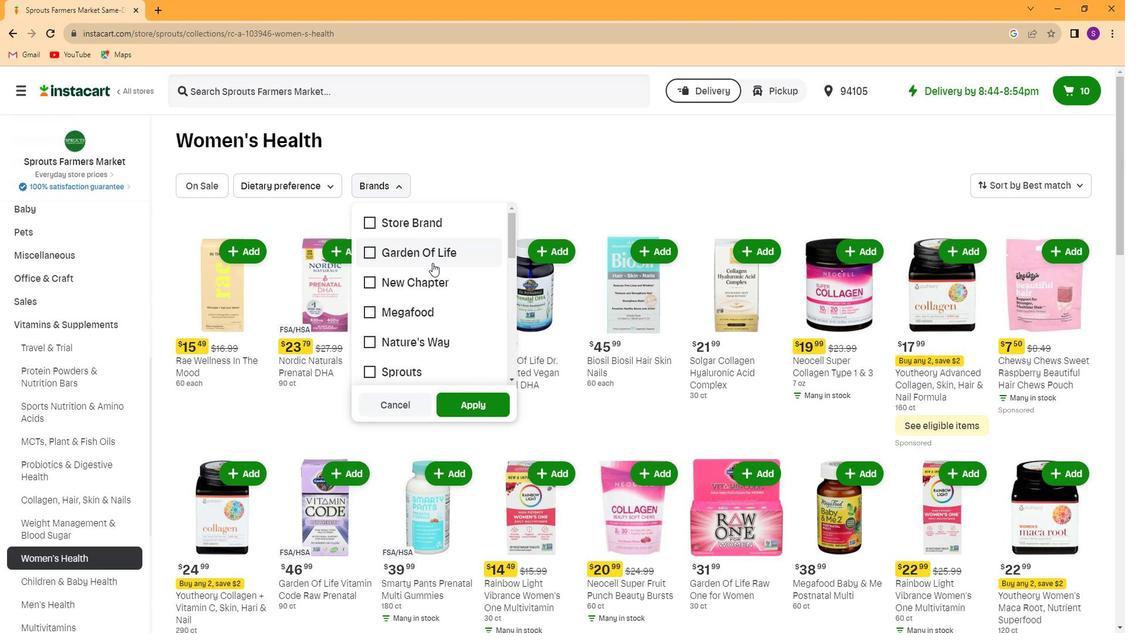 
Action: Mouse scrolled (430, 280) with delta (0, 0)
Screenshot: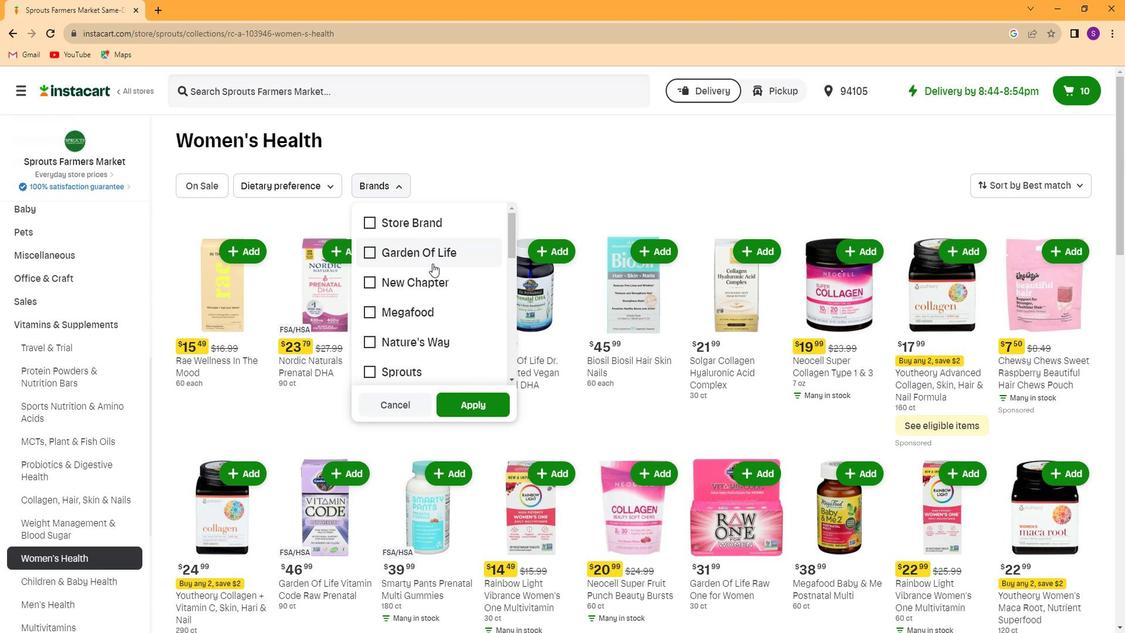 
Action: Mouse moved to (430, 281)
Screenshot: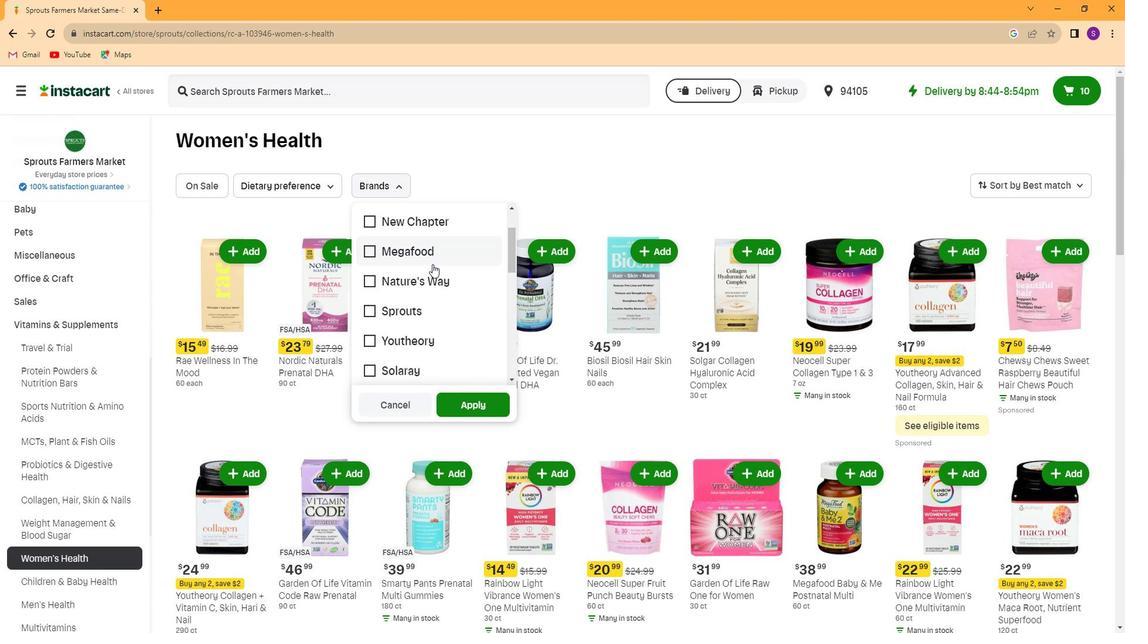 
Action: Mouse scrolled (430, 281) with delta (0, 0)
Screenshot: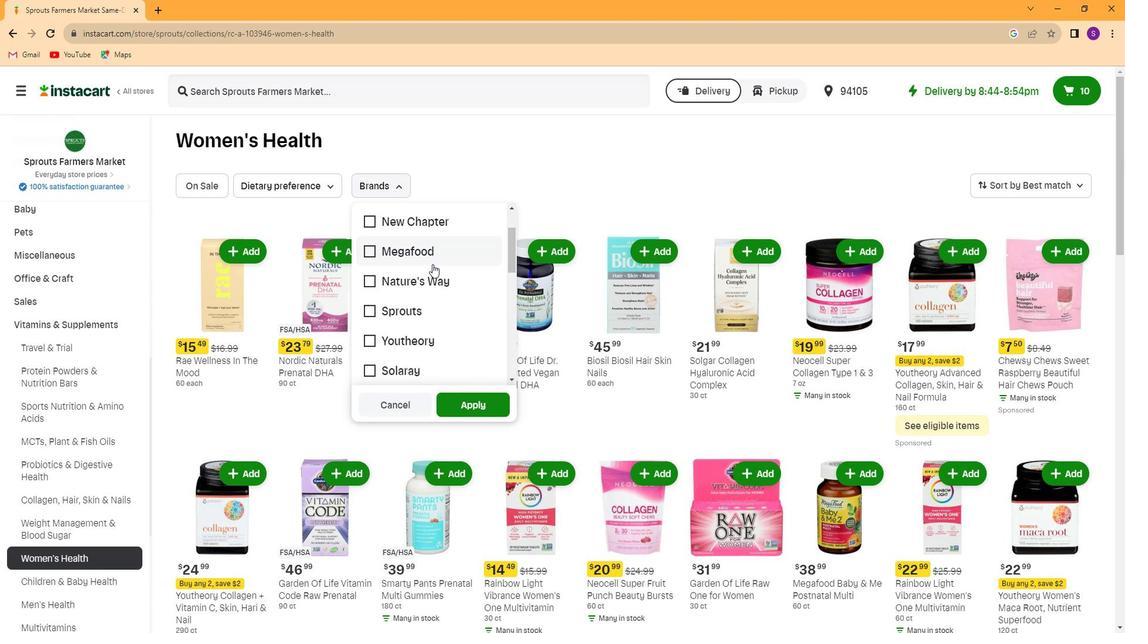 
Action: Mouse scrolled (430, 281) with delta (0, 0)
Screenshot: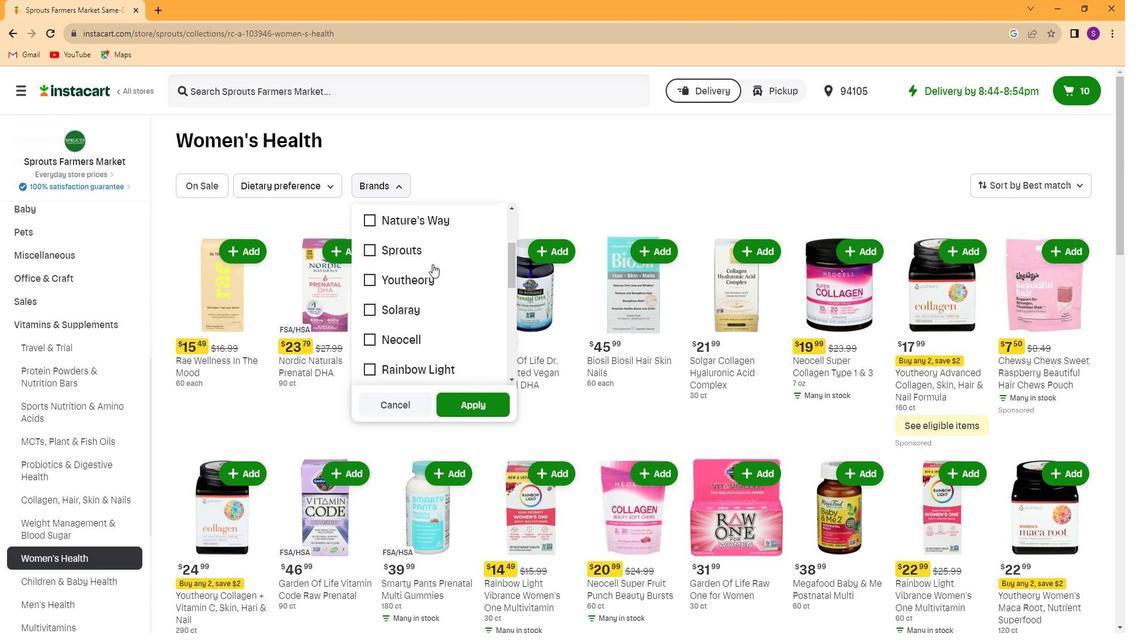 
Action: Mouse moved to (430, 274)
Screenshot: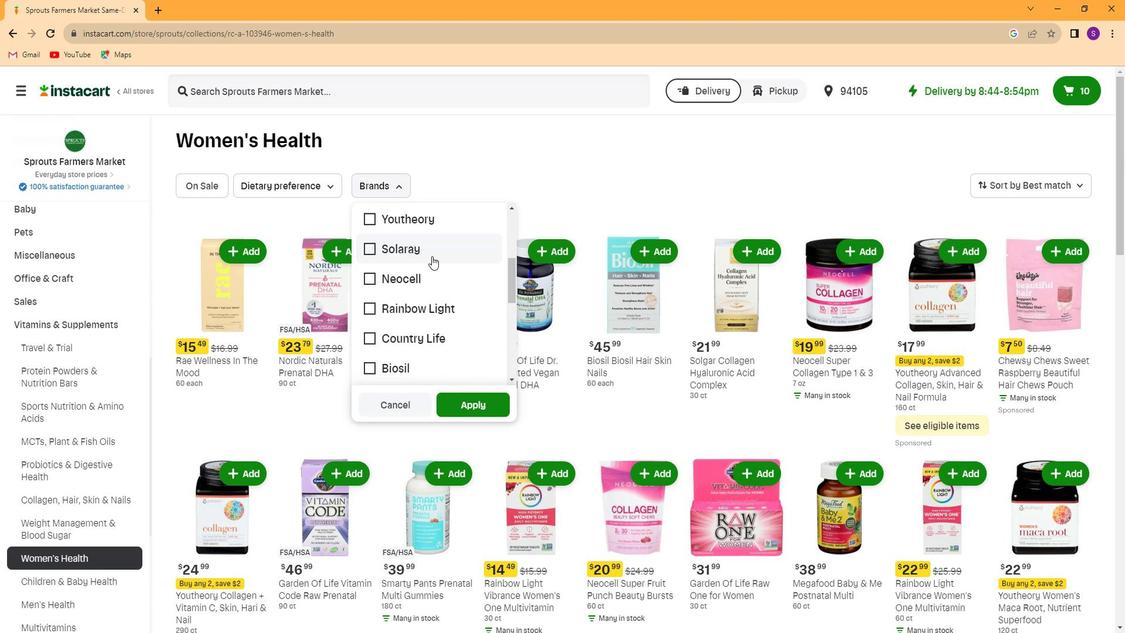 
Action: Mouse pressed left at (430, 274)
Screenshot: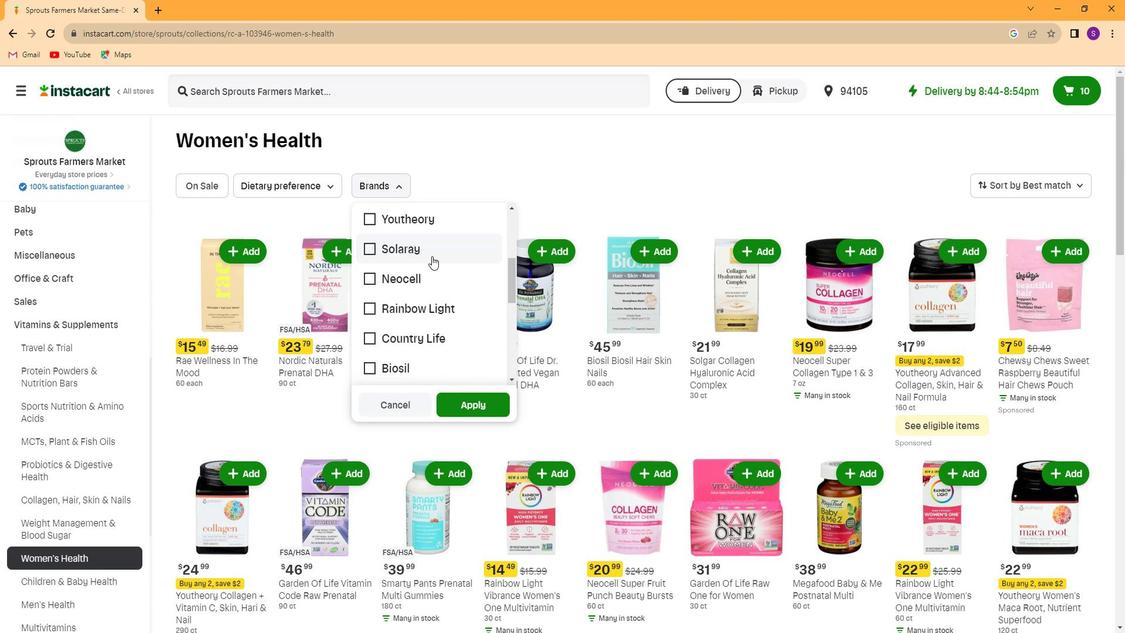 
Action: Mouse moved to (469, 414)
Screenshot: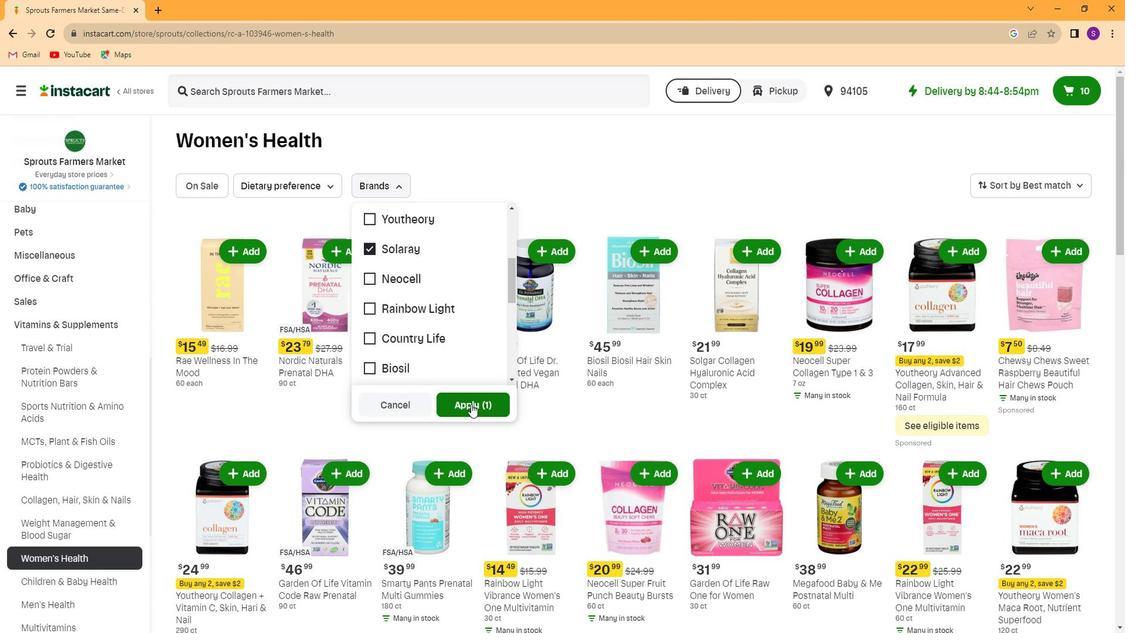 
Action: Mouse pressed left at (469, 414)
Screenshot: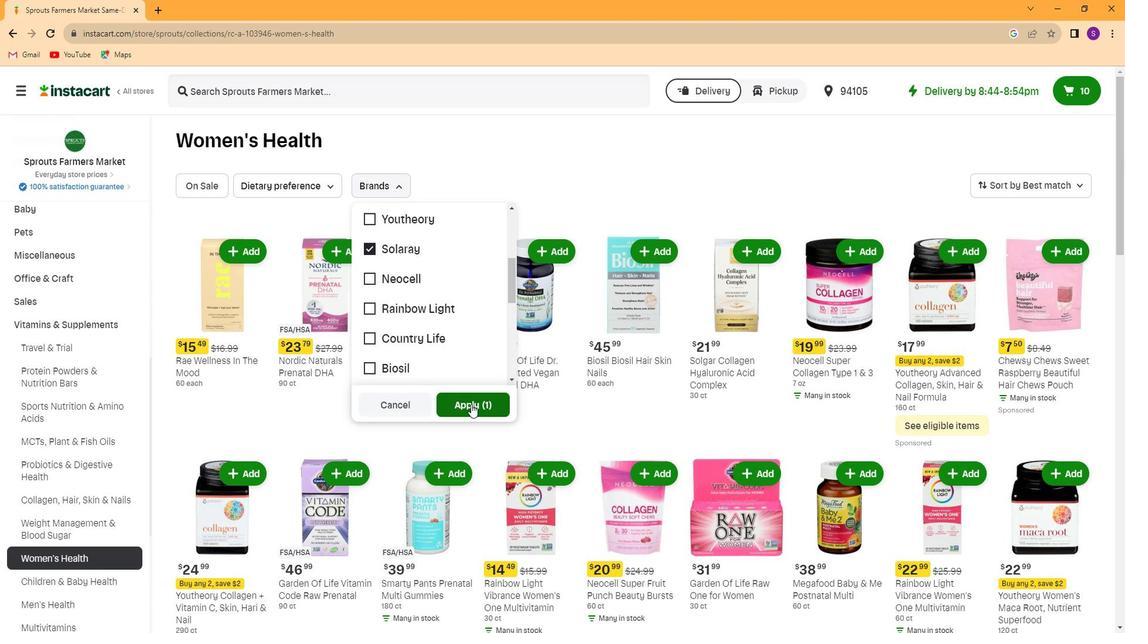 
Action: Mouse moved to (473, 414)
Screenshot: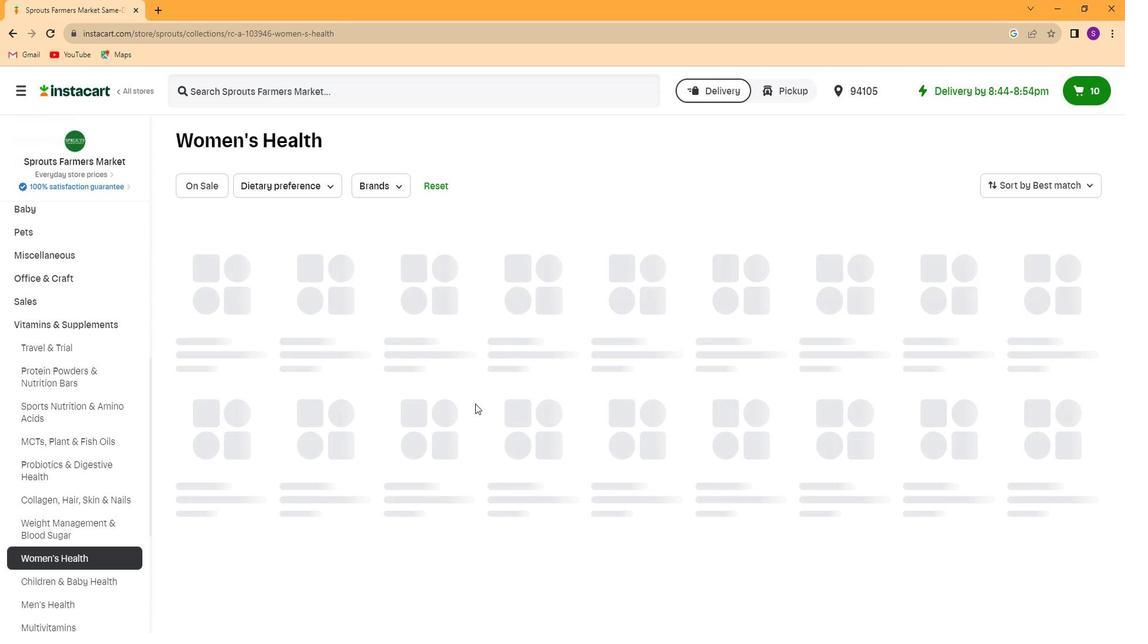 
